 Task: Add an event with the title Lunch Break: Mindfulness Session, date '2023/10/09', time 7:00 AM to 9:00 AMand add a description: Welcome to our Lunch Break Mindfulness Session, a rejuvenating and restorative experience designed to help participants unwind, recharge, and cultivate a sense of calm and presence. This session offers a valuable opportunity to take a break from the demands of work, practice self-care, and promote overall well-being.Select event color  Tomato . Add location for the event as: 987 Seville Cathedral, Seville, Spain, logged in from the account softage.1@softage.netand send the event invitation to softage.10@softage.net and softage.2@softage.net. Set a reminder for the event Doesn't repeat
Action: Mouse moved to (36, 99)
Screenshot: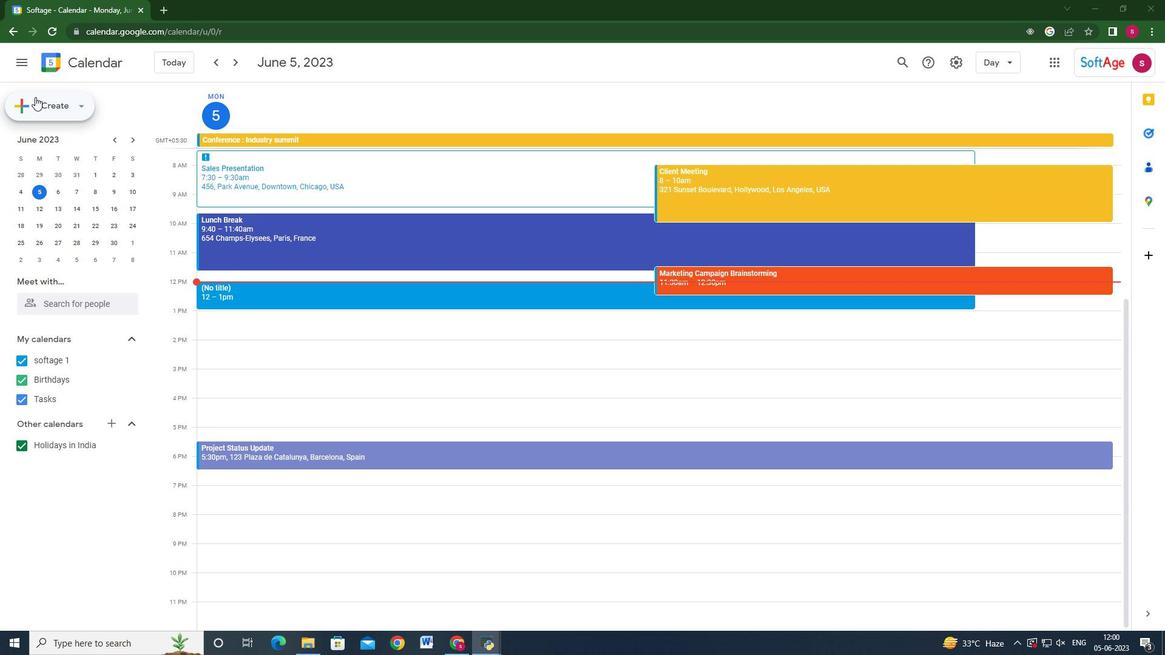 
Action: Mouse pressed left at (36, 99)
Screenshot: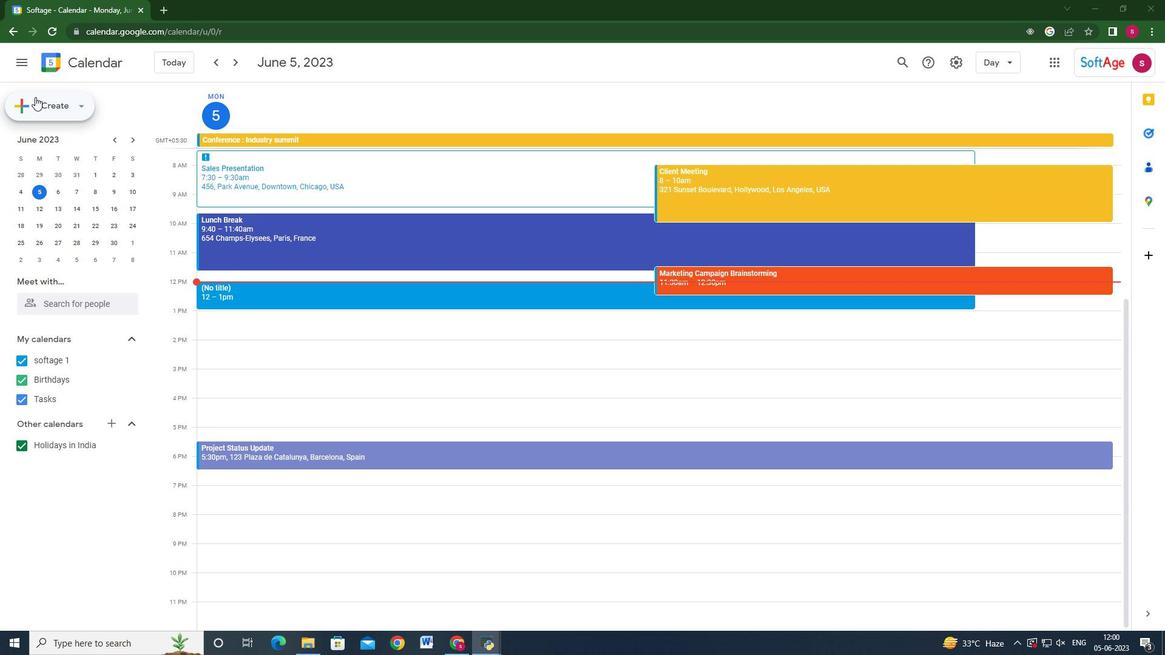 
Action: Mouse moved to (40, 140)
Screenshot: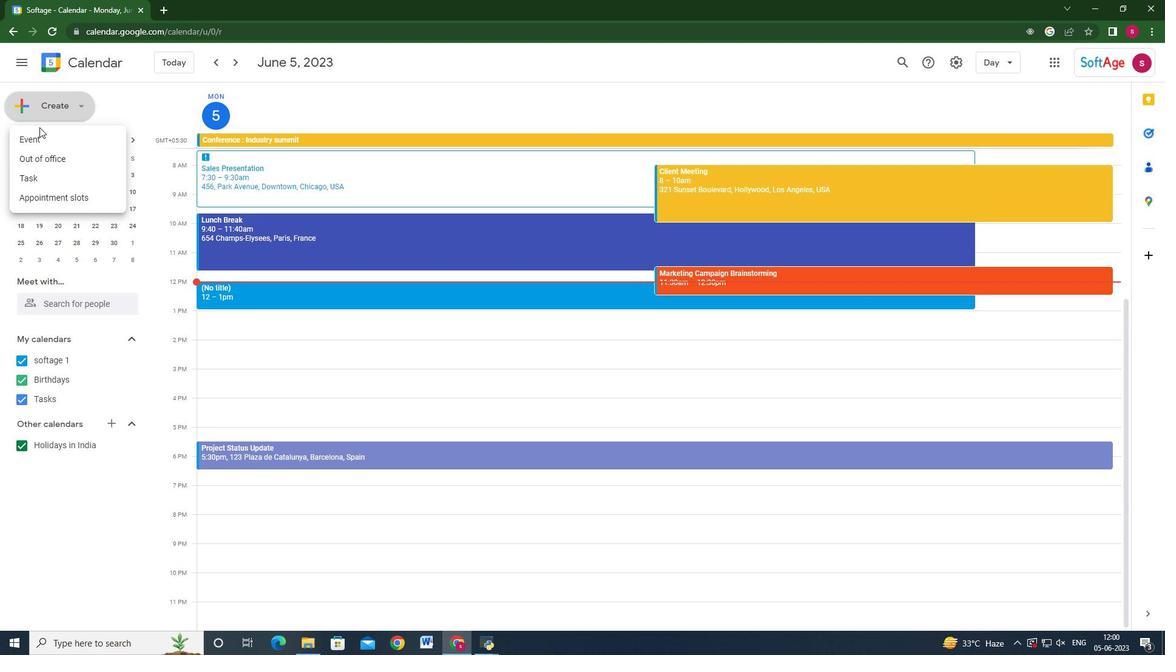 
Action: Mouse pressed left at (40, 140)
Screenshot: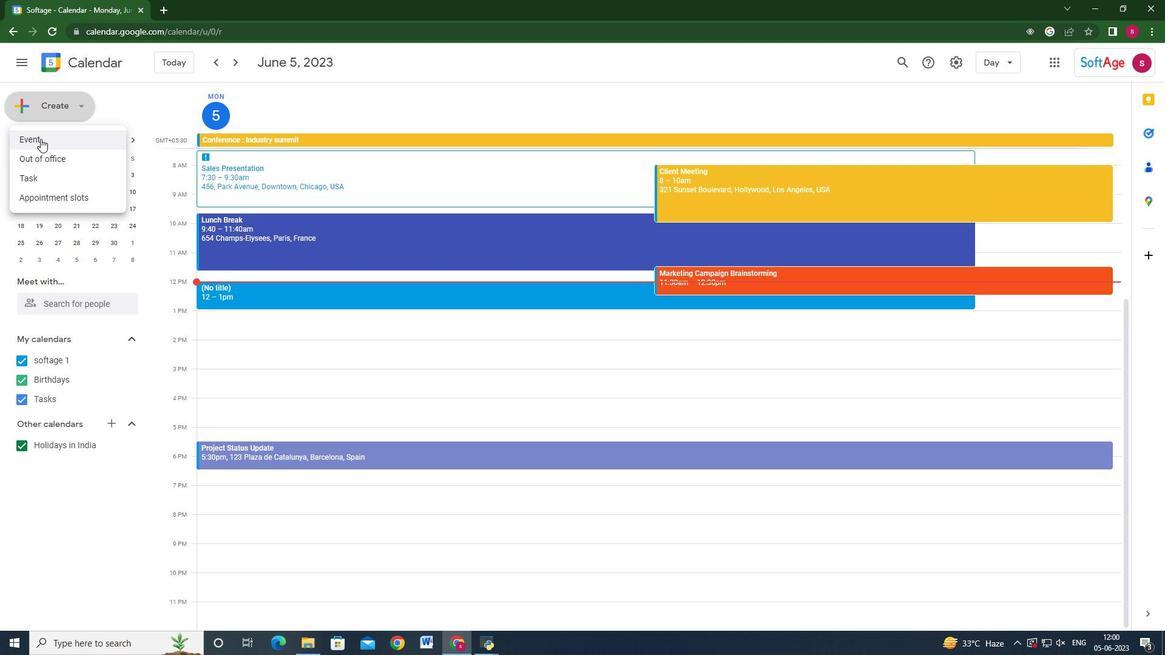 
Action: Mouse moved to (691, 469)
Screenshot: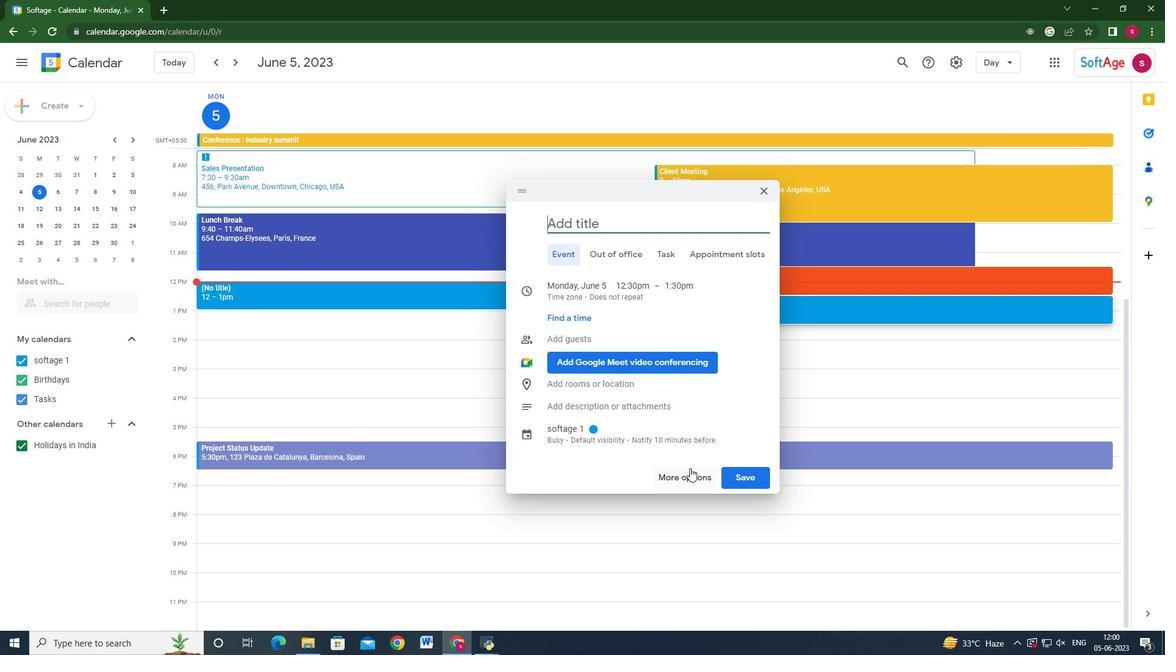 
Action: Mouse pressed left at (691, 469)
Screenshot: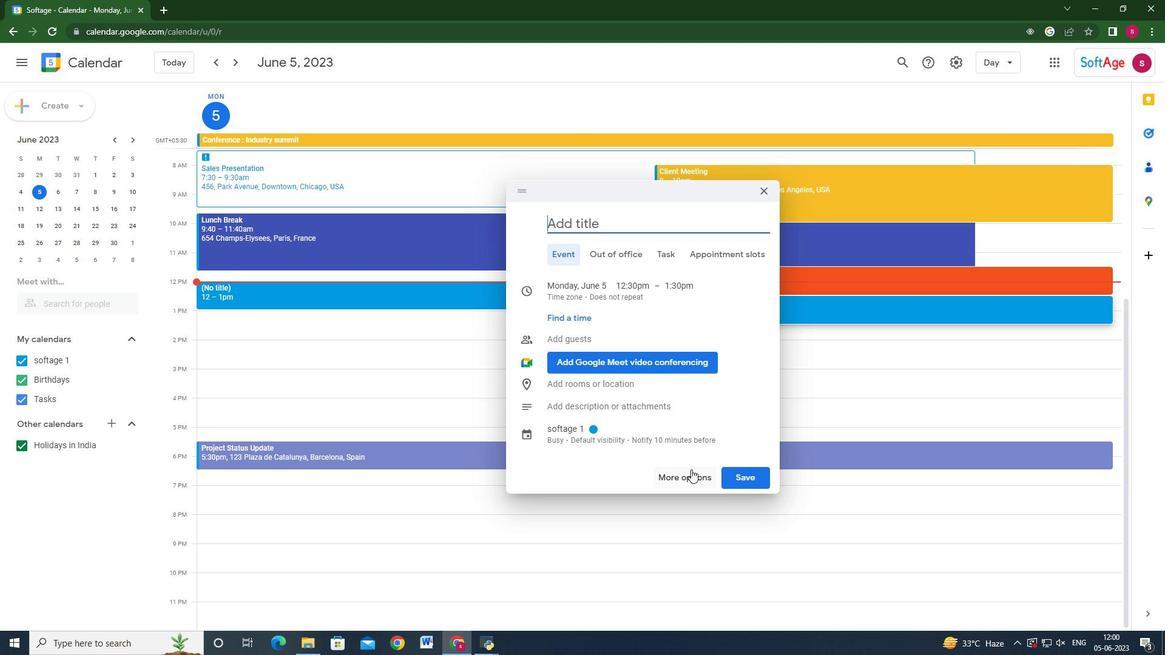 
Action: Mouse moved to (205, 55)
Screenshot: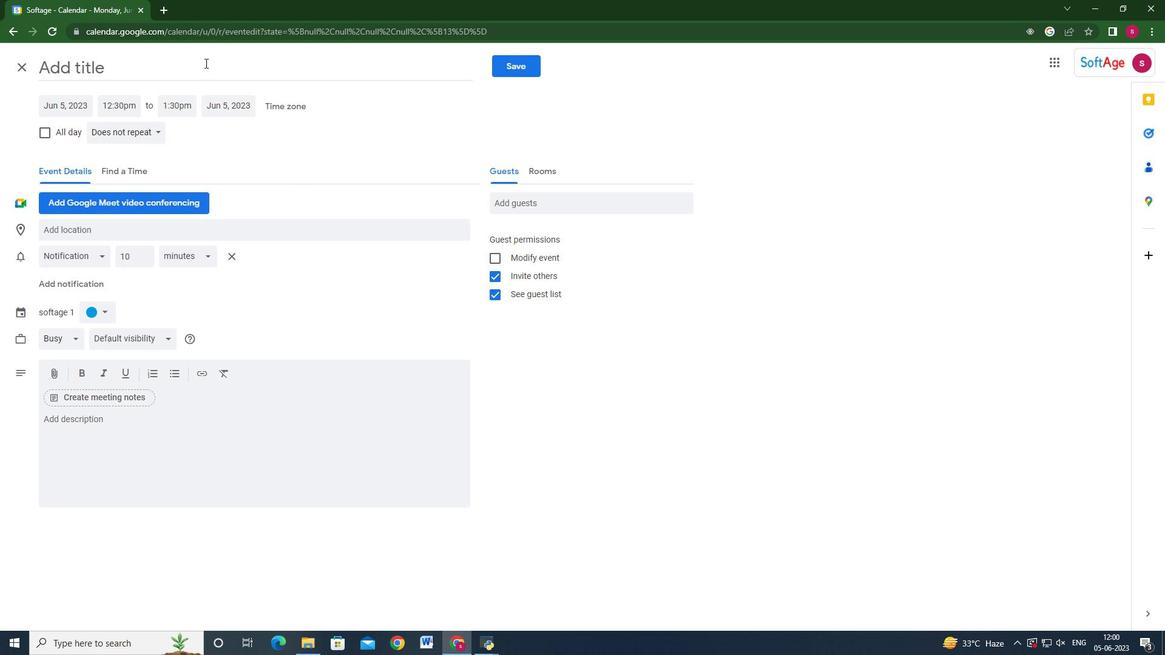 
Action: Mouse pressed left at (205, 55)
Screenshot: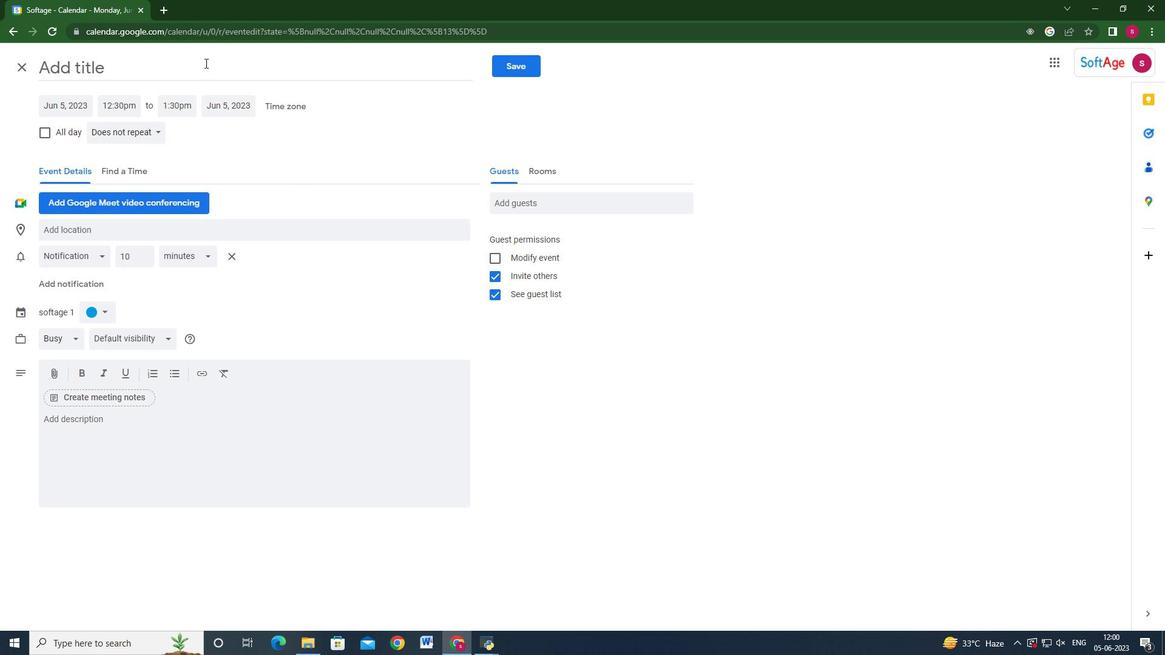 
Action: Key pressed <Key.shift>Lunch<Key.space><Key.shift>Breal<Key.backspace>k<Key.shift>:<Key.space><Key.shift>Mindfulness<Key.space><Key.shift_r>Session
Screenshot: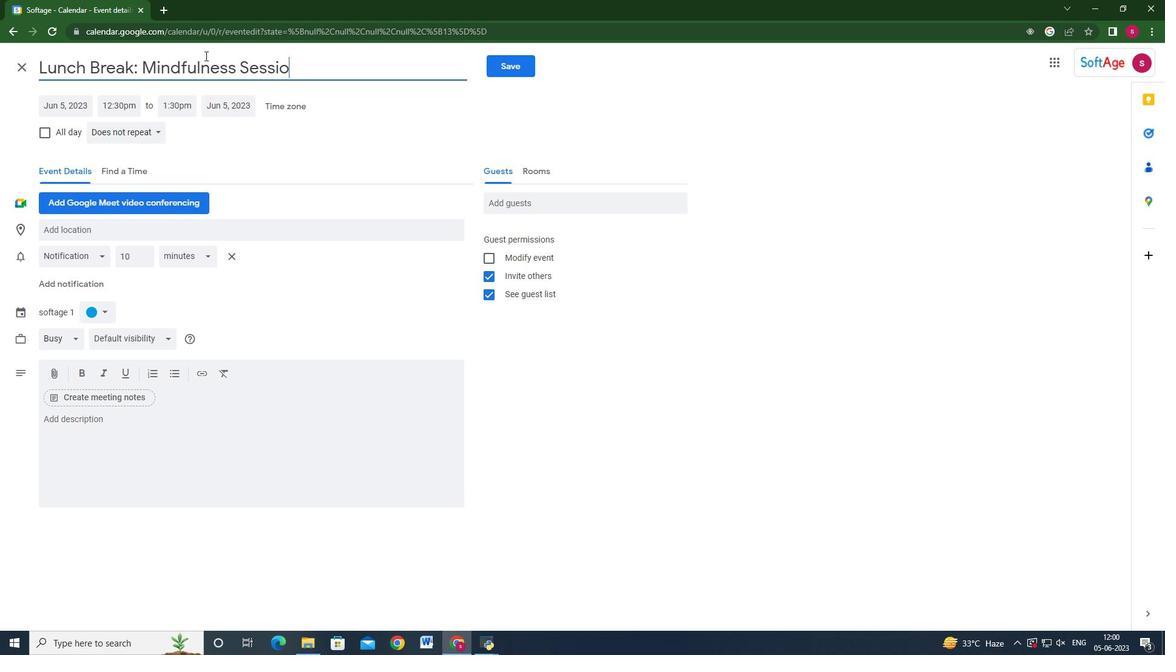 
Action: Mouse moved to (66, 102)
Screenshot: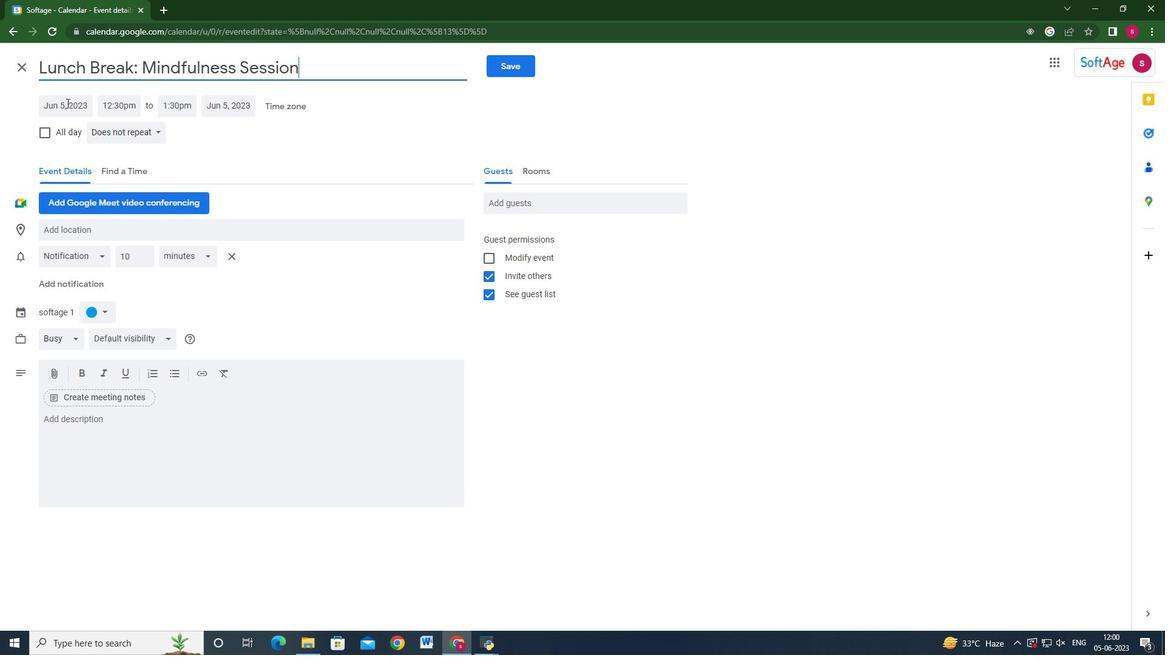 
Action: Mouse pressed left at (66, 102)
Screenshot: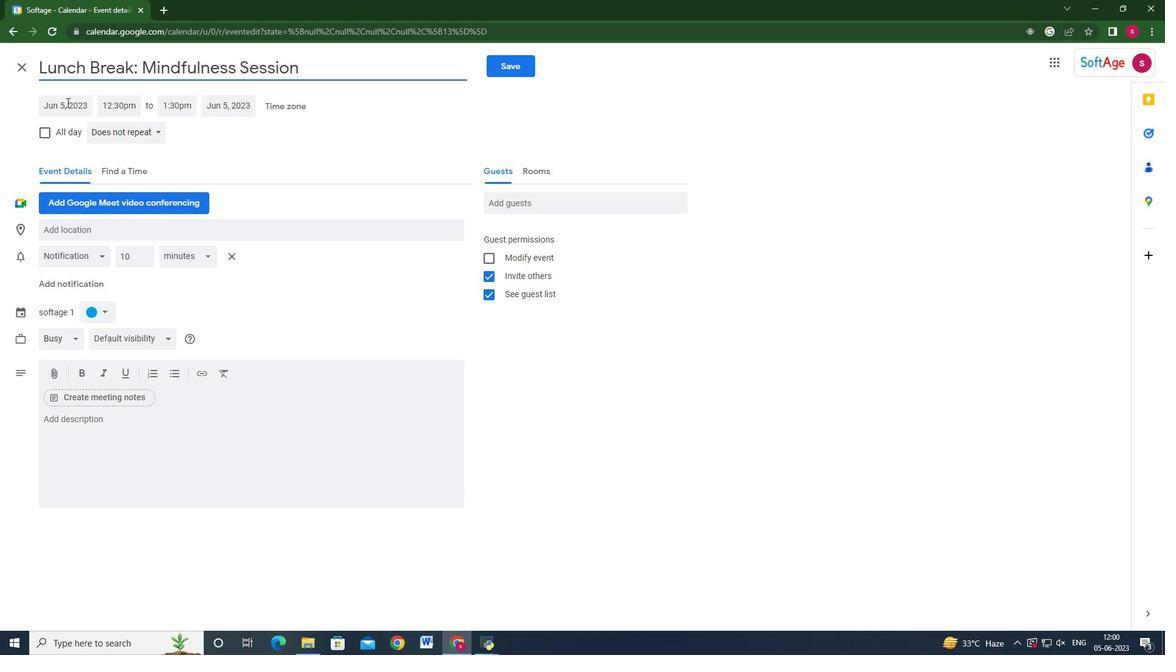 
Action: Mouse moved to (192, 126)
Screenshot: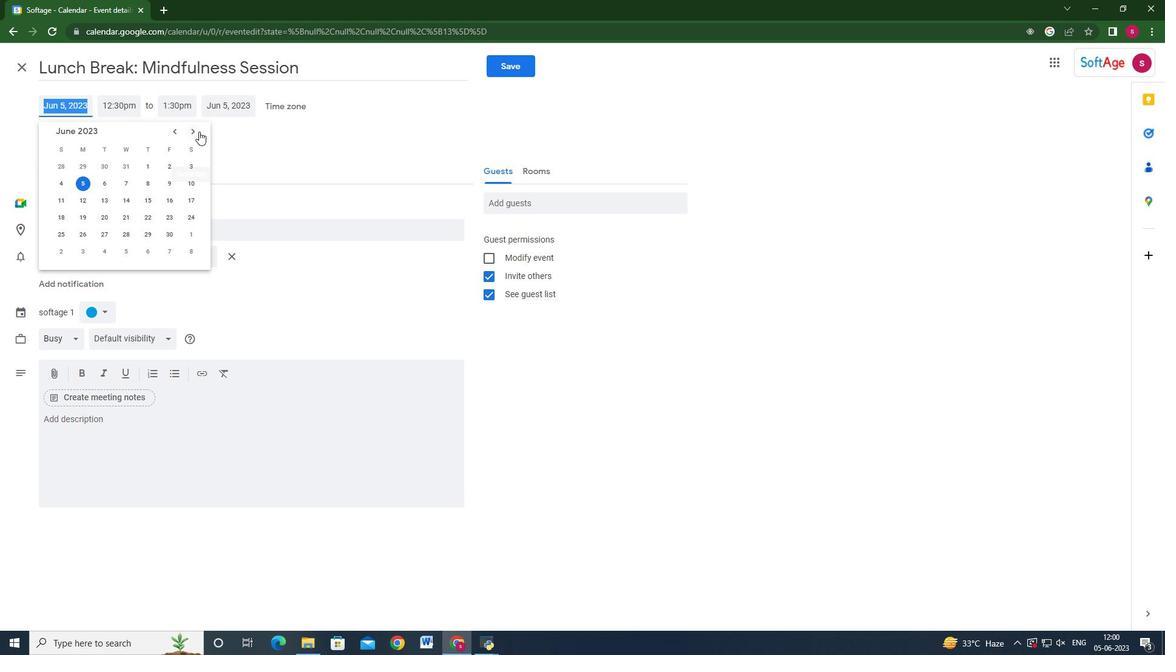 
Action: Mouse pressed left at (192, 126)
Screenshot: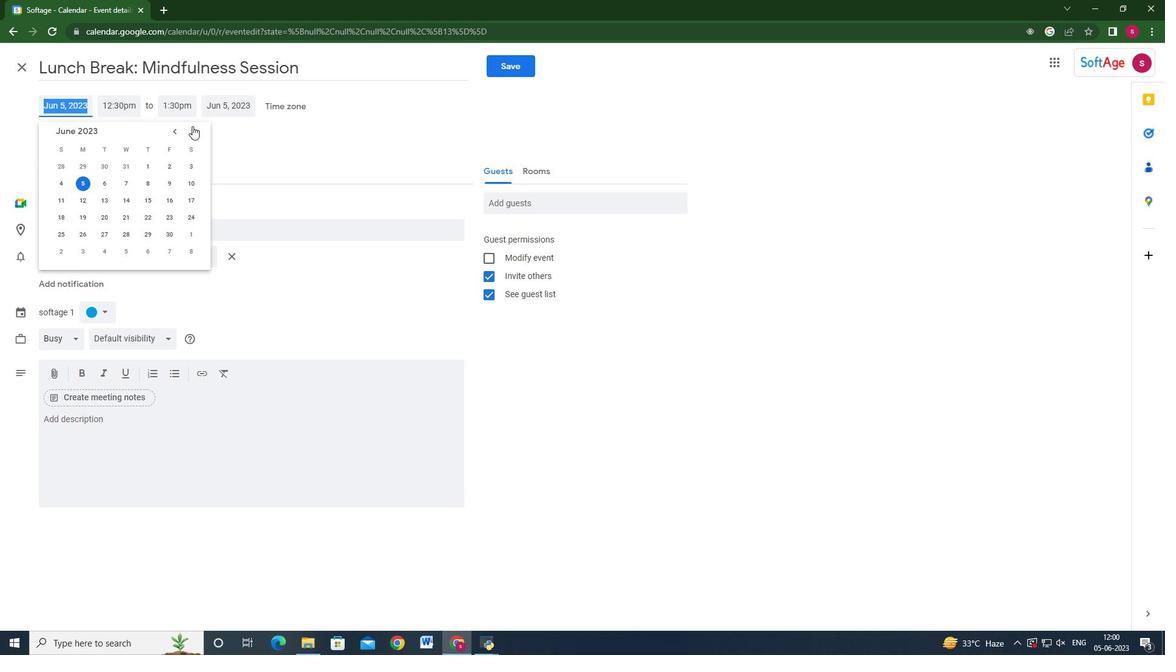 
Action: Mouse pressed left at (192, 126)
Screenshot: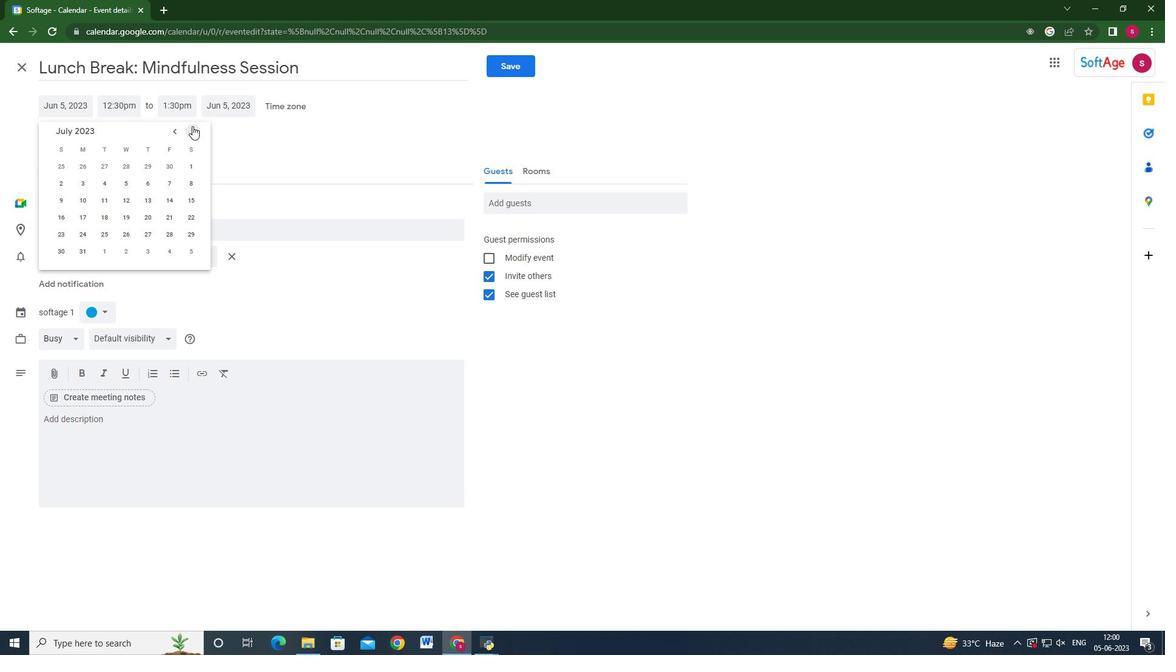 
Action: Mouse pressed left at (192, 126)
Screenshot: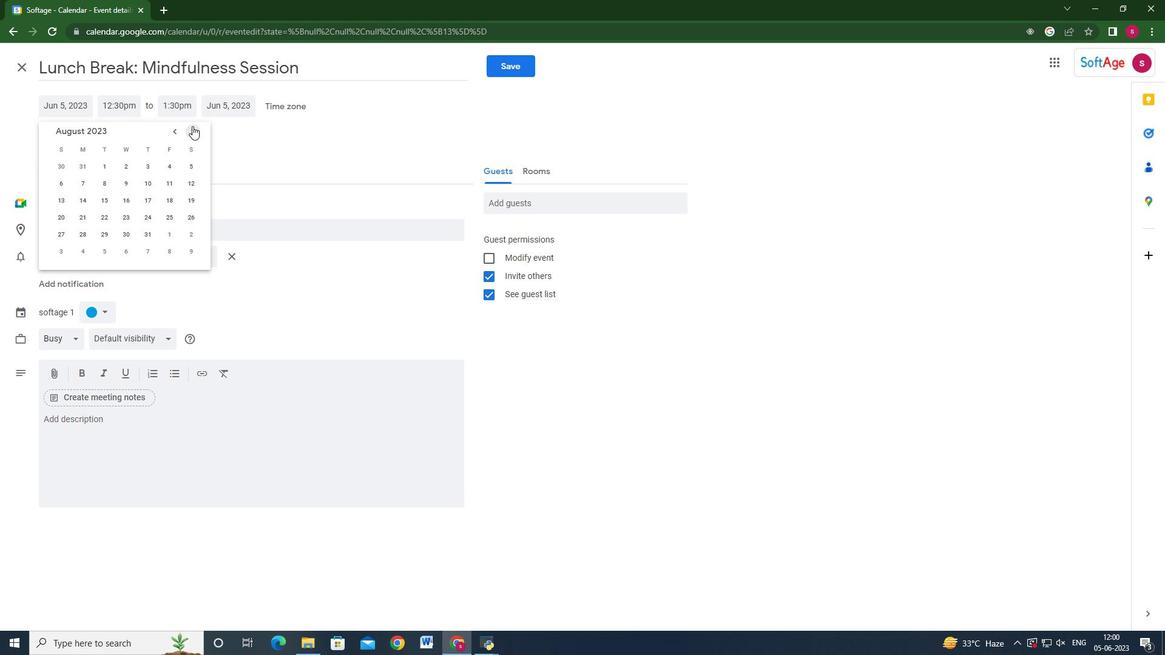 
Action: Mouse pressed left at (192, 126)
Screenshot: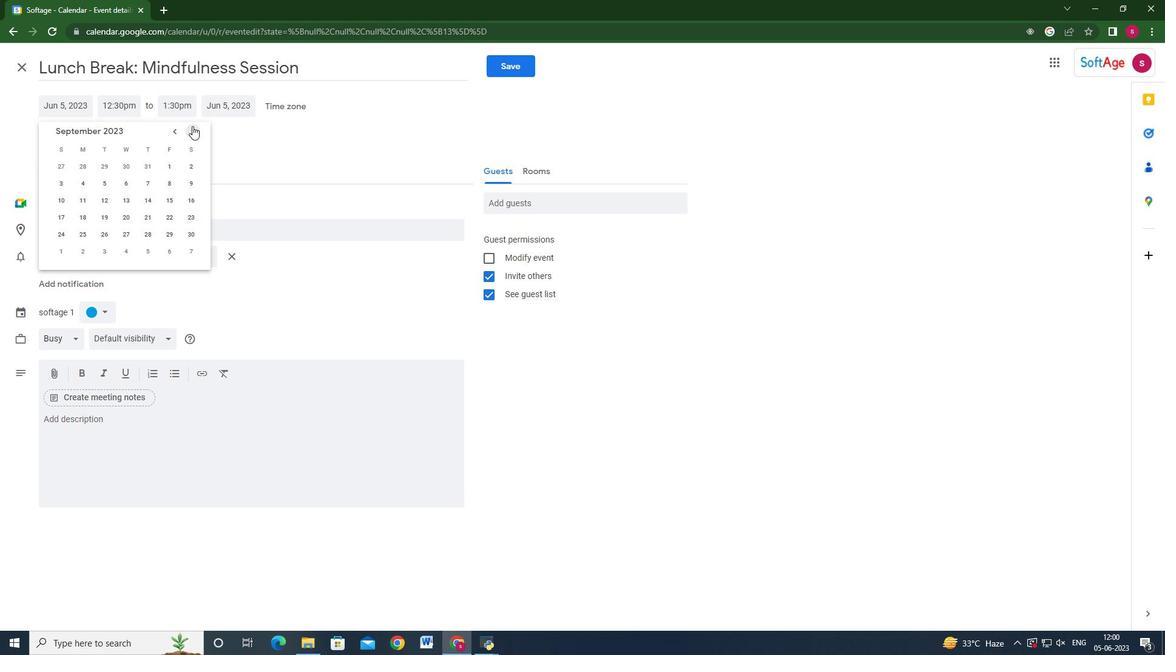 
Action: Mouse moved to (82, 183)
Screenshot: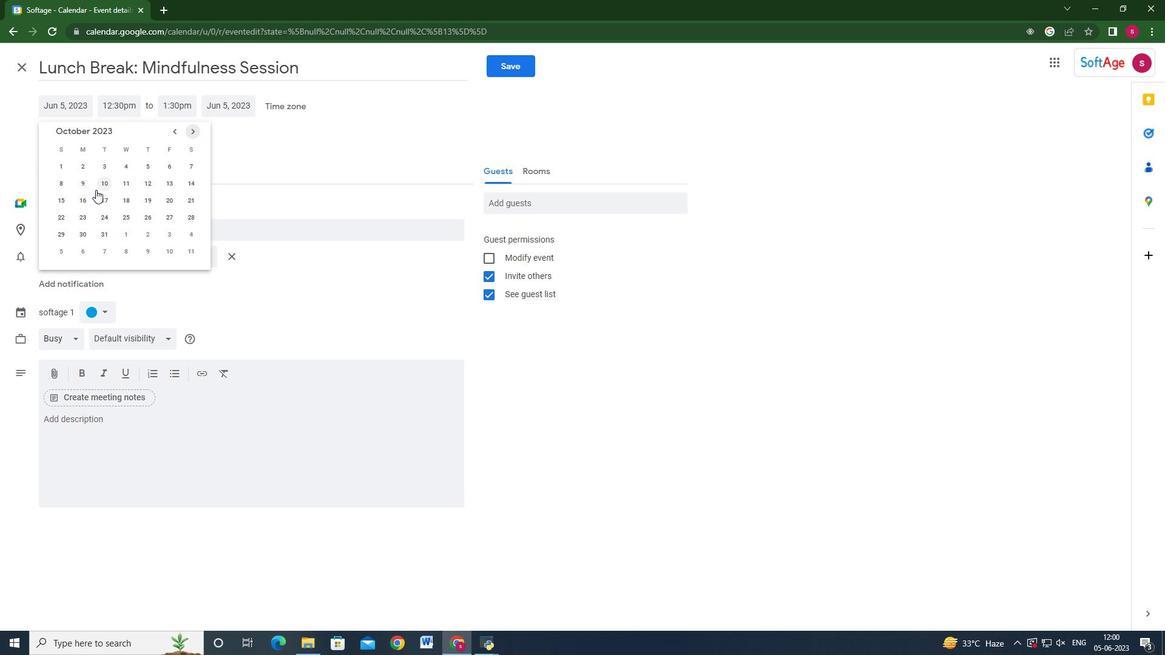 
Action: Mouse pressed left at (82, 183)
Screenshot: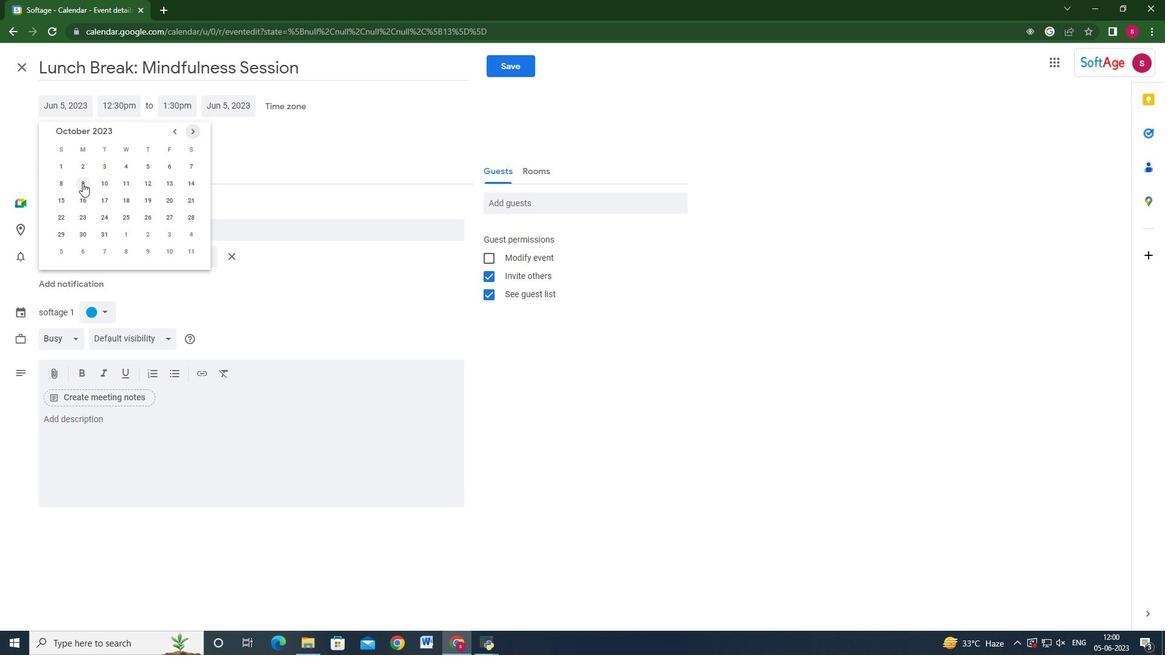 
Action: Mouse moved to (115, 106)
Screenshot: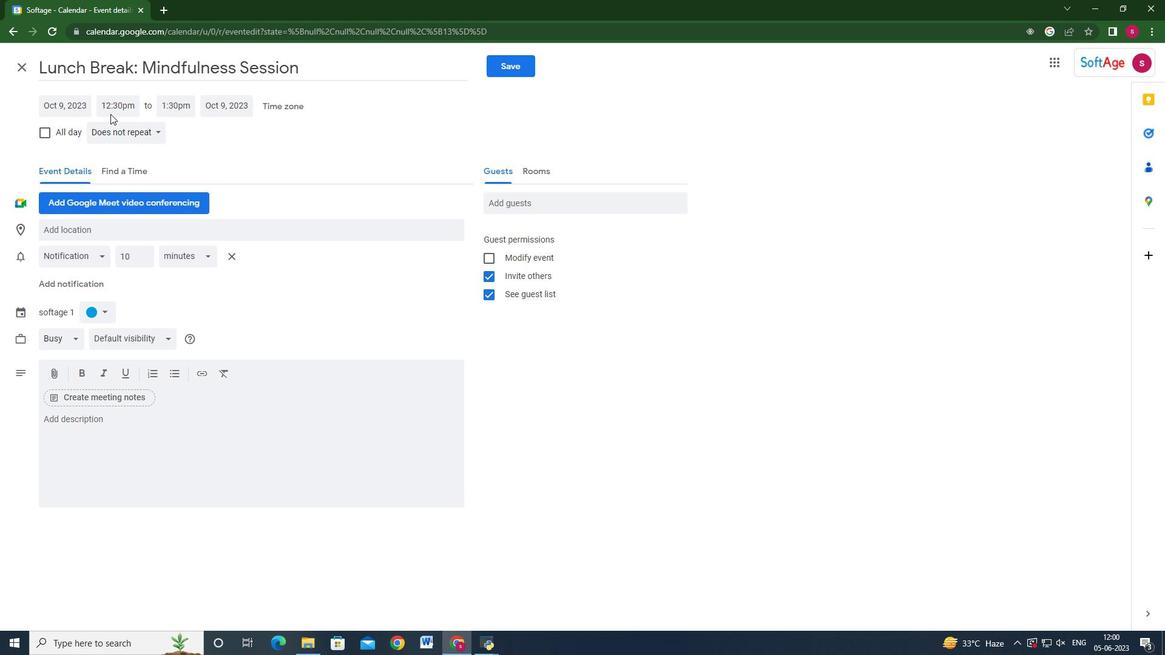 
Action: Mouse pressed left at (115, 106)
Screenshot: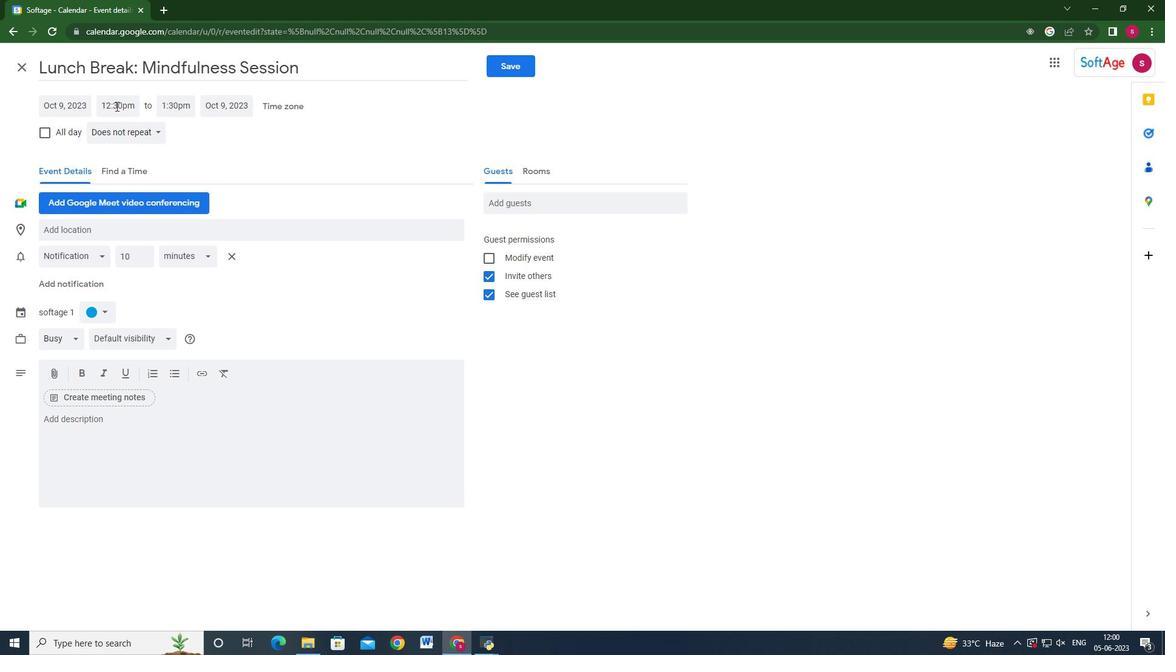 
Action: Key pressed 7<Key.shift>:00am<Key.enter><Key.tab>9<Key.shift>:00am<Key.enter>
Screenshot: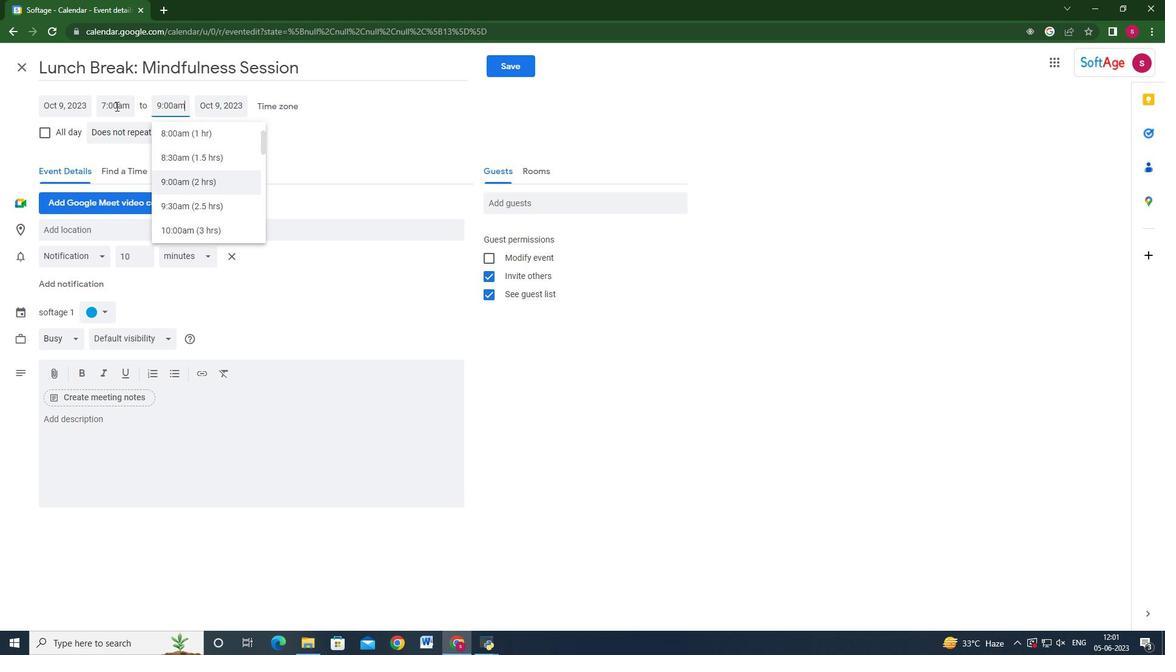 
Action: Mouse moved to (192, 438)
Screenshot: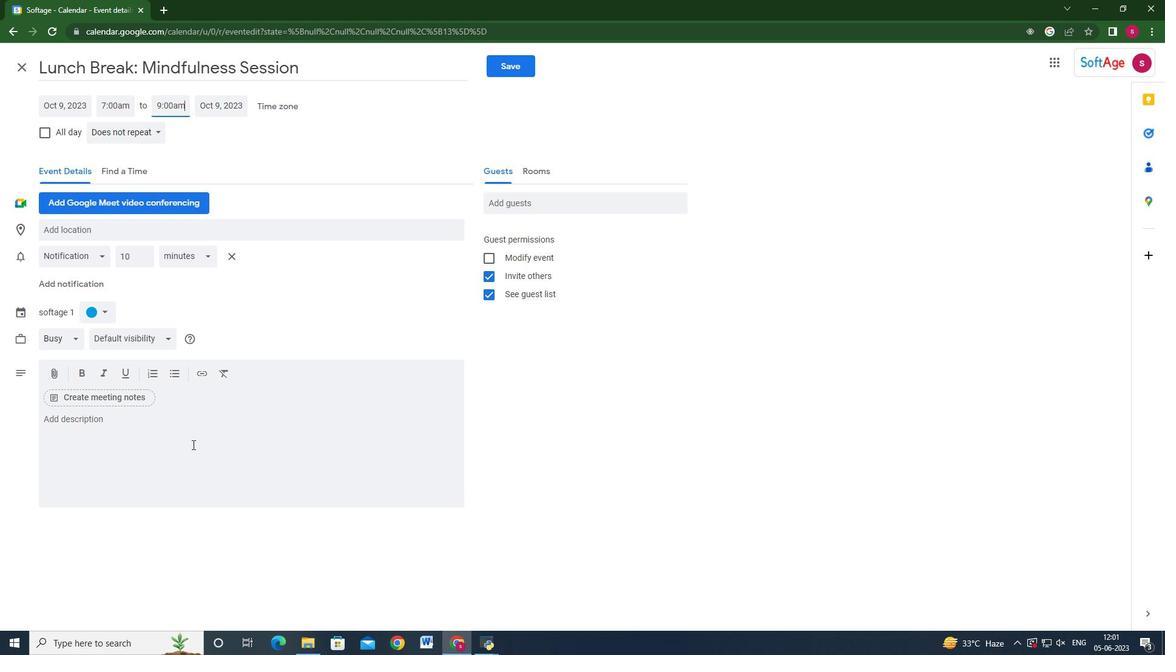 
Action: Mouse pressed left at (192, 438)
Screenshot: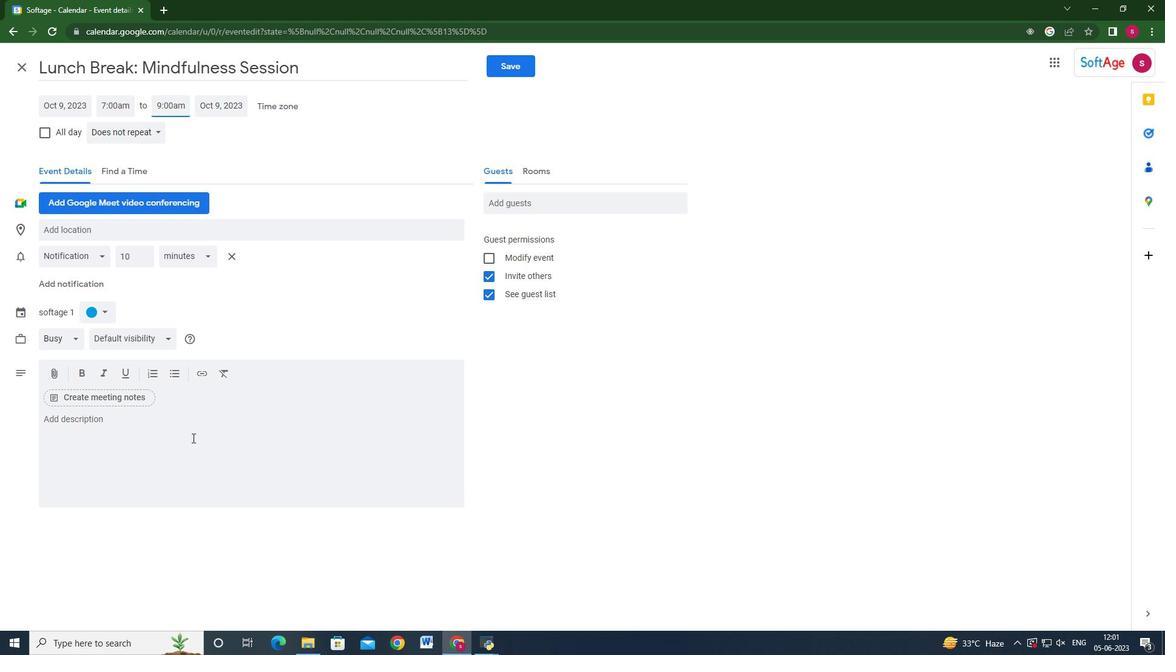 
Action: Mouse moved to (192, 437)
Screenshot: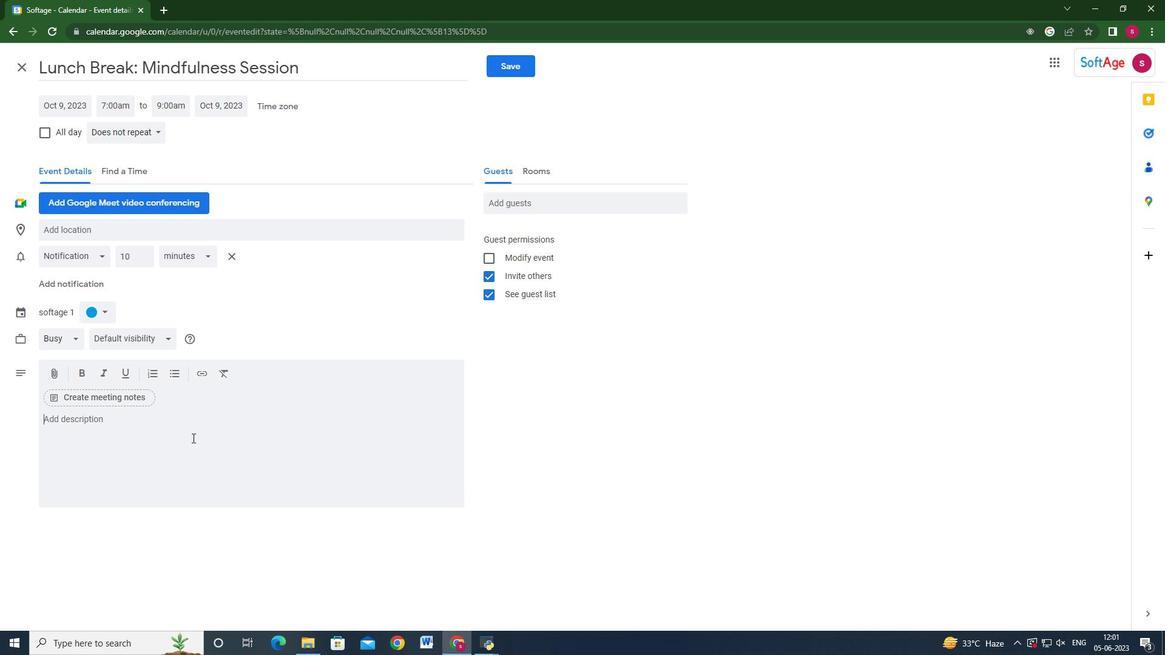 
Action: Key pressed <Key.shift_r>Welcome<Key.space>to<Key.space>our<Key.space><Key.shift>Lunch<Key.space><Key.shift>Break<Key.space><Key.shift>Mindfulness<Key.space><Key.shift_r>Session,<Key.space>a<Key.space>rejuvenating<Key.space>and<Key.space>restorative<Key.space>experience<Key.space>designed<Key.space>to<Key.space>help<Key.space>participants<Key.space>unwind,<Key.space>recharge,<Key.space>and<Key.space>cultivate<Key.space>a<Key.space>sense<Key.space>of<Key.space>claim<Key.space><Key.backspace><Key.backspace><Key.backspace><Key.backspace><Key.backspace>alm<Key.space>and<Key.space>presence.<Key.space><Key.shift>This<Key.space>session<Key.space>offers<Key.space>a<Key.space>vala<Key.backspace>uable<Key.space>opportunity<Key.space>to<Key.space>take<Key.space>a<Key.space>break<Key.space>from<Key.space>the<Key.space>demands<Key.space>of<Key.space>work,<Key.space>practice<Key.space>sle<Key.backspace><Key.backspace>elf-care,<Key.space>and<Key.space>promote<Key.space>overall<Key.space>well-being.<Key.space><Key.shift><Key.shift><Key.shift><Key.shift><Key.shift><Key.shift><Key.shift><Key.shift><Key.shift><Key.shift>
Screenshot: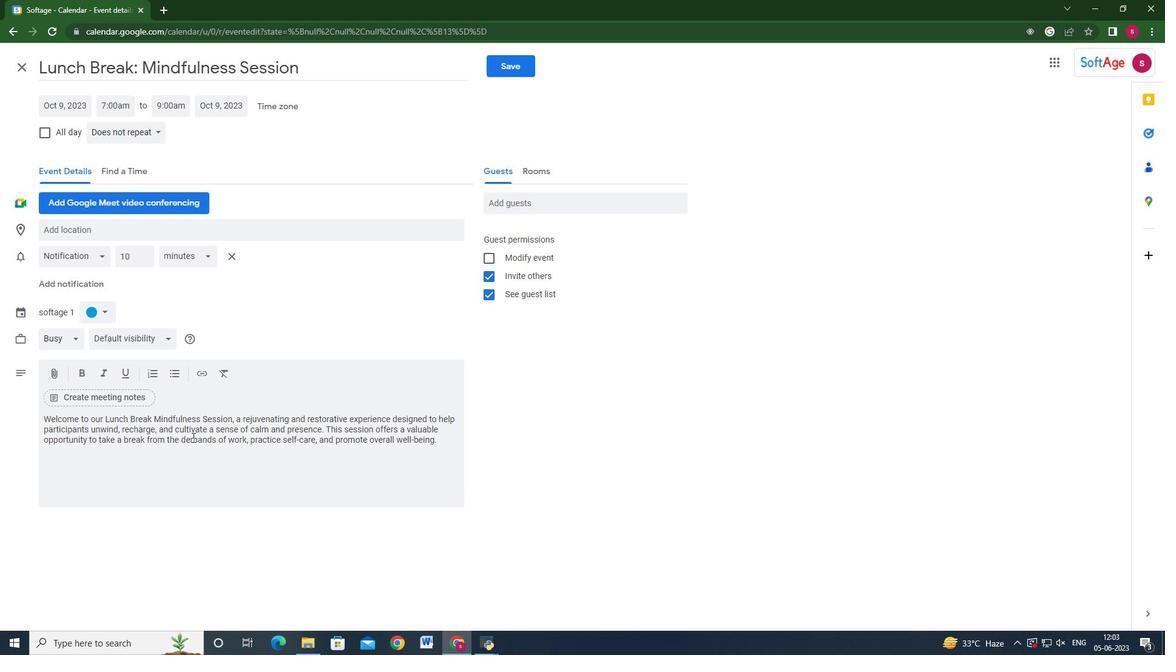 
Action: Mouse moved to (106, 308)
Screenshot: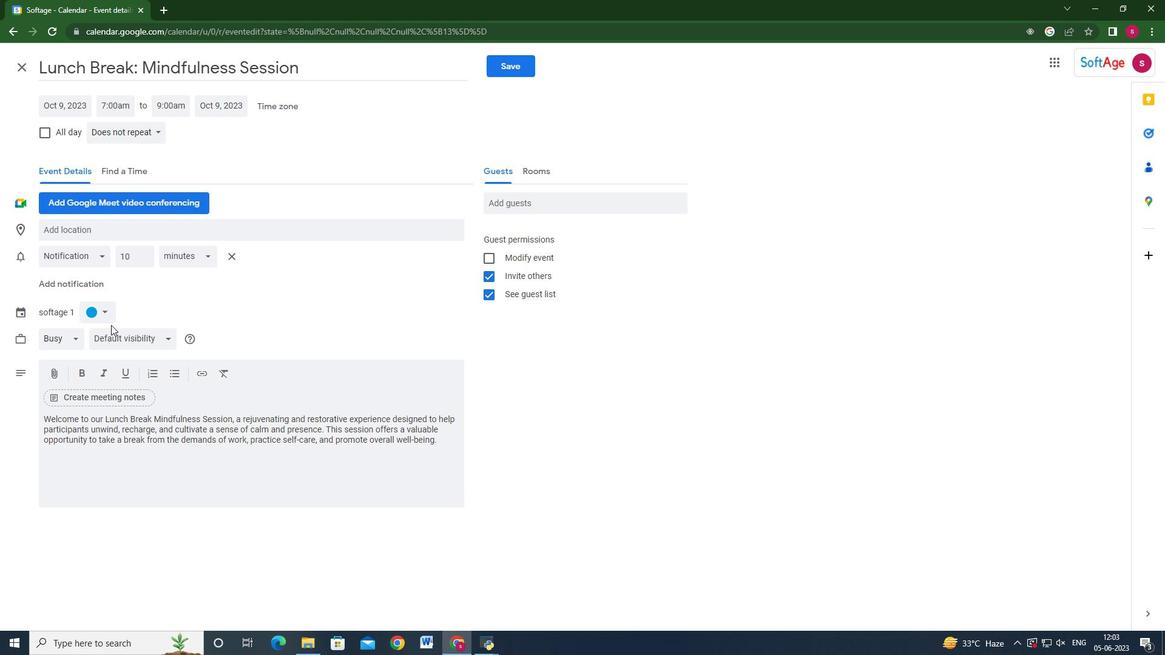 
Action: Mouse pressed left at (106, 308)
Screenshot: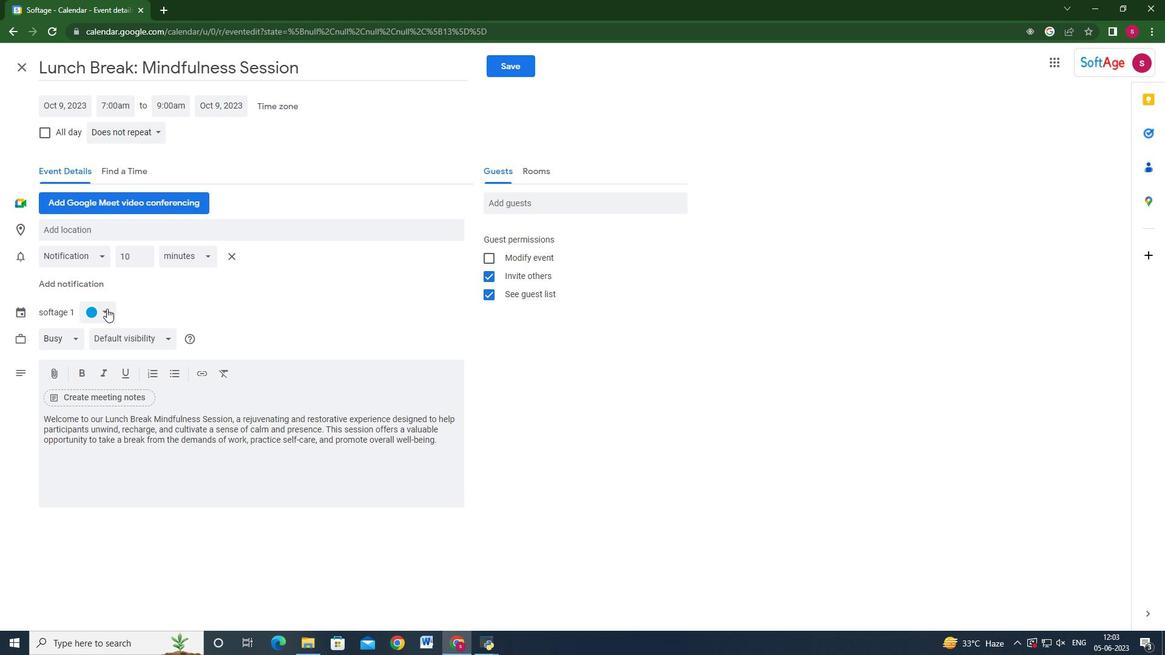 
Action: Mouse moved to (91, 314)
Screenshot: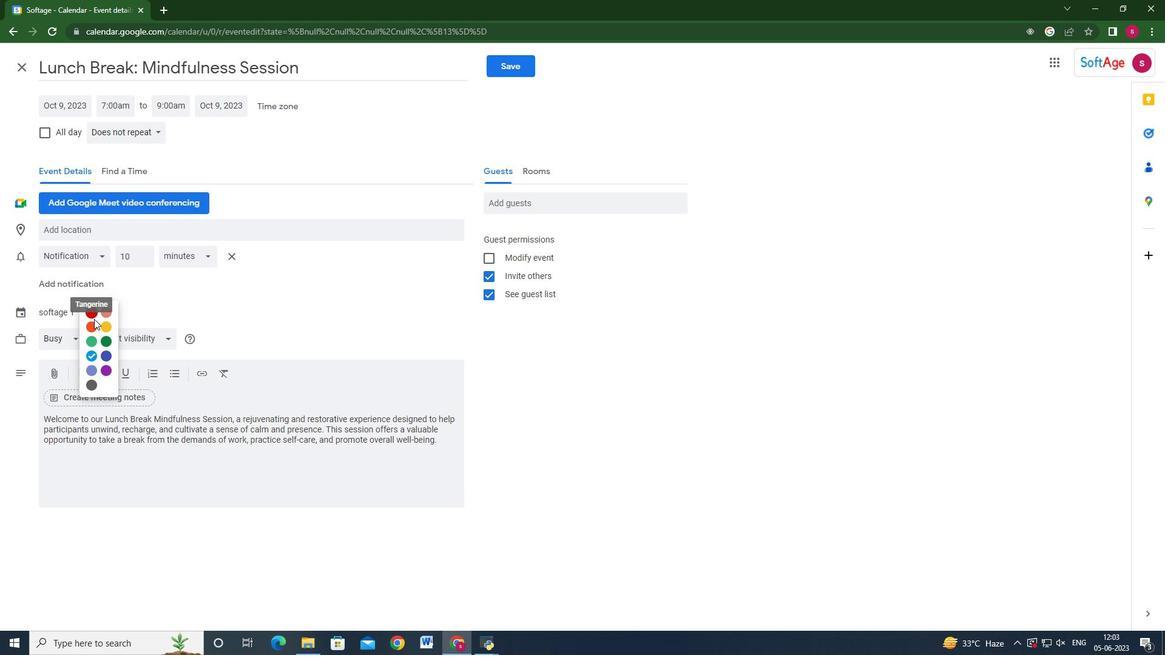 
Action: Mouse pressed left at (91, 314)
Screenshot: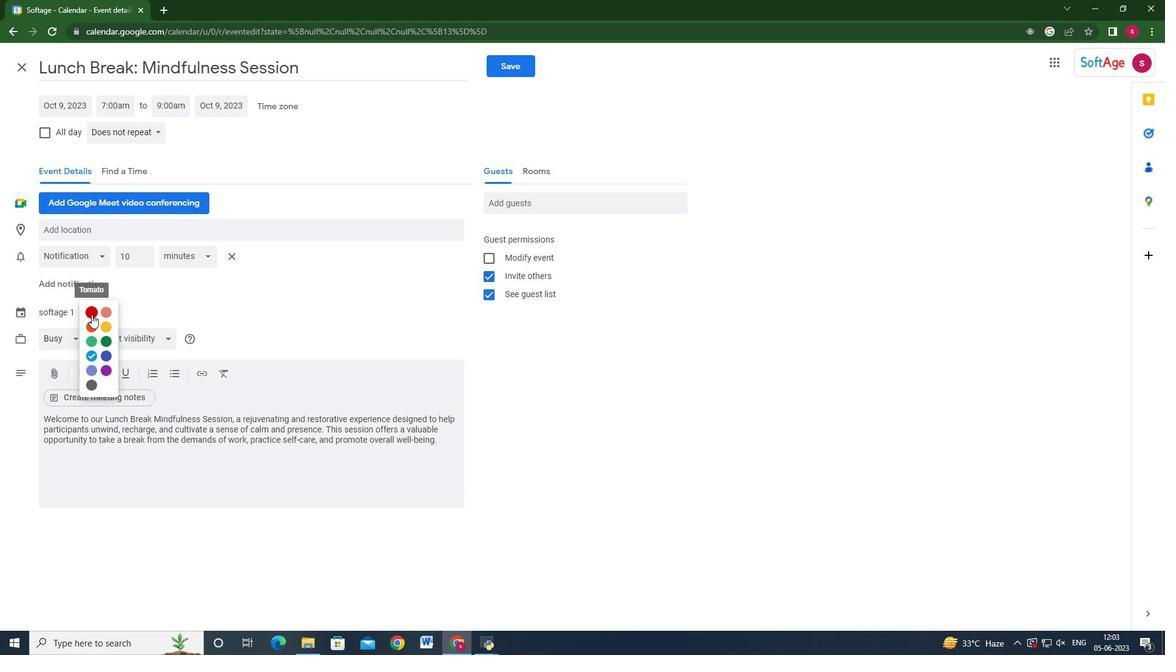 
Action: Mouse moved to (134, 238)
Screenshot: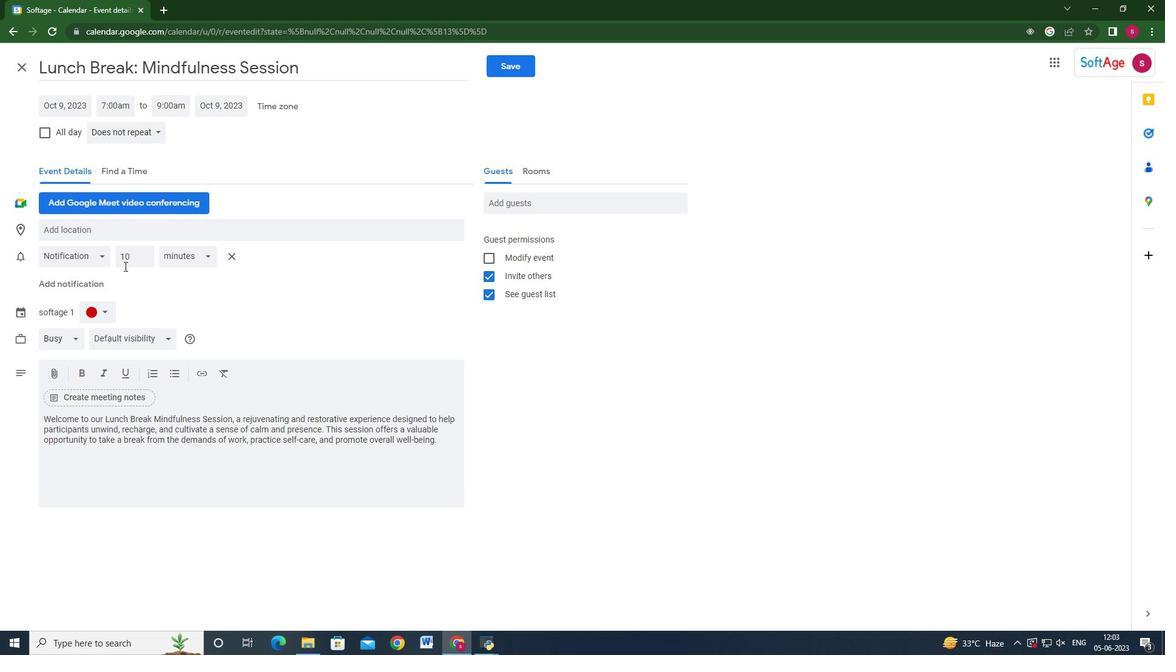 
Action: Mouse pressed left at (134, 238)
Screenshot: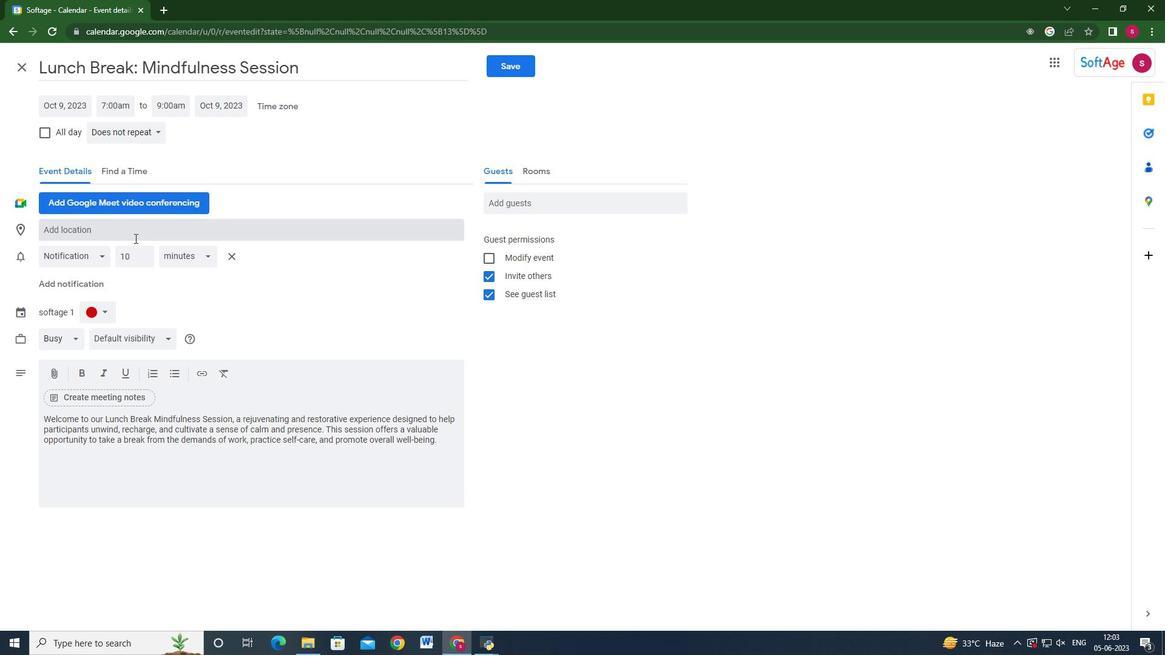 
Action: Key pressed 987<Key.space><Key.shift>Catg<Key.backspace>hedral<Key.backspace><Key.backspace><Key.backspace><Key.backspace><Key.backspace><Key.backspace><Key.backspace><Key.backspace><Key.backspace><Key.shift_r>Seville<Key.space><Key.shift_r>CAt<Key.backspace><Key.backspace>athedral,<Key.space><Key.shift_r>Seville,<Key.space><Key.shift_r>Spain
Screenshot: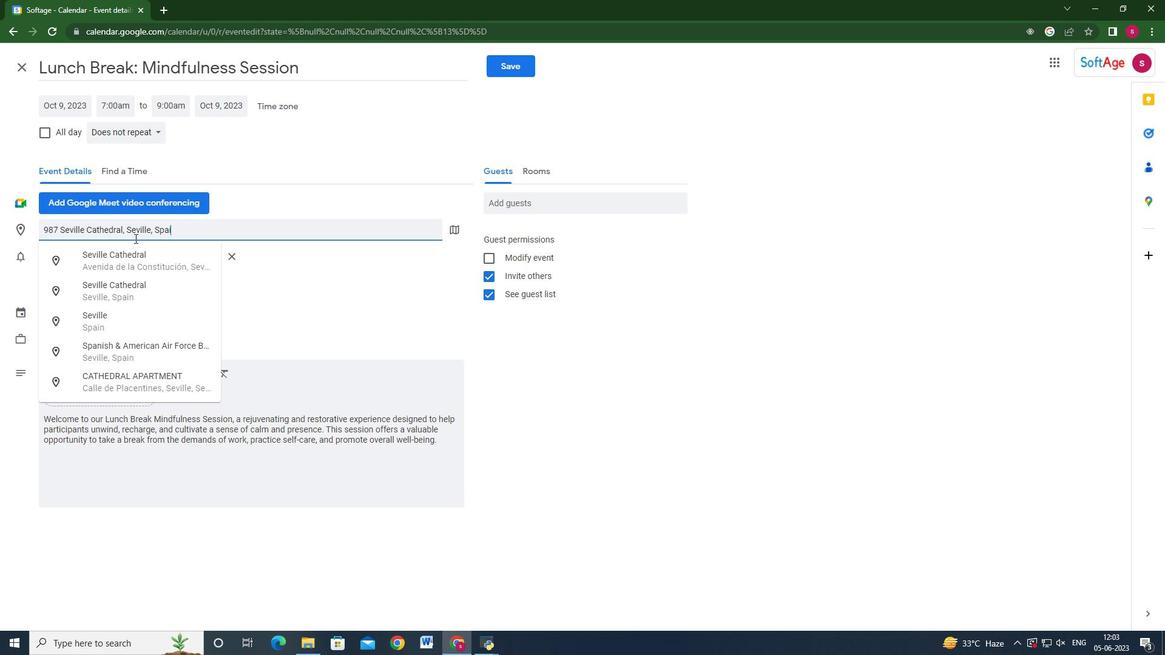 
Action: Mouse moved to (503, 197)
Screenshot: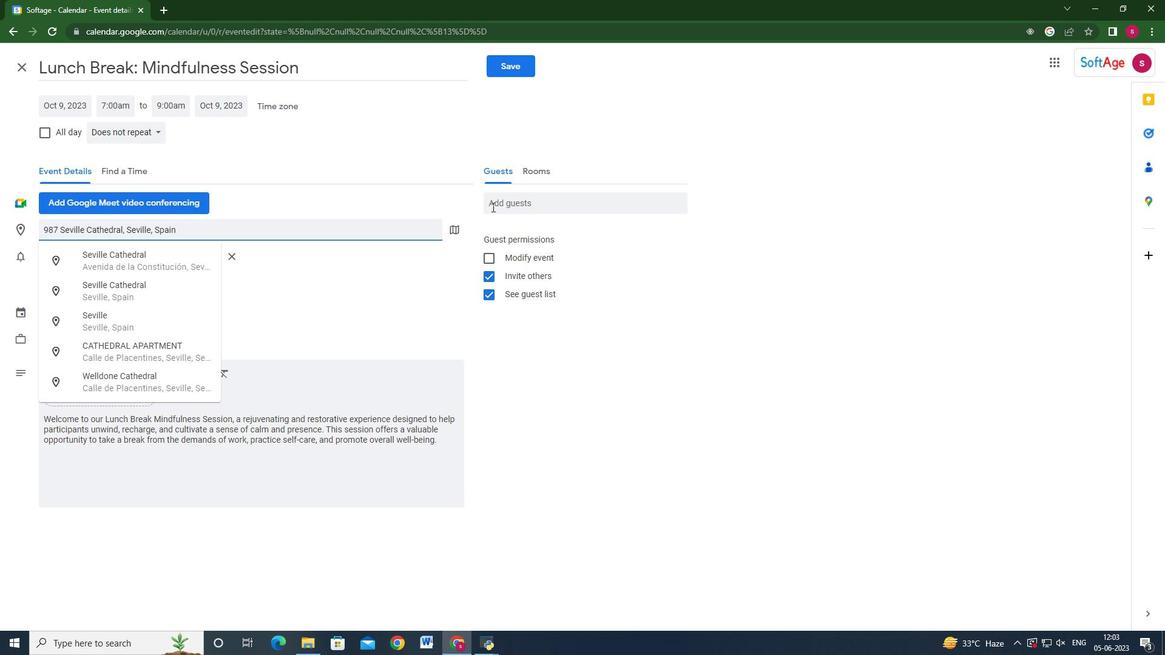 
Action: Mouse pressed left at (503, 197)
Screenshot: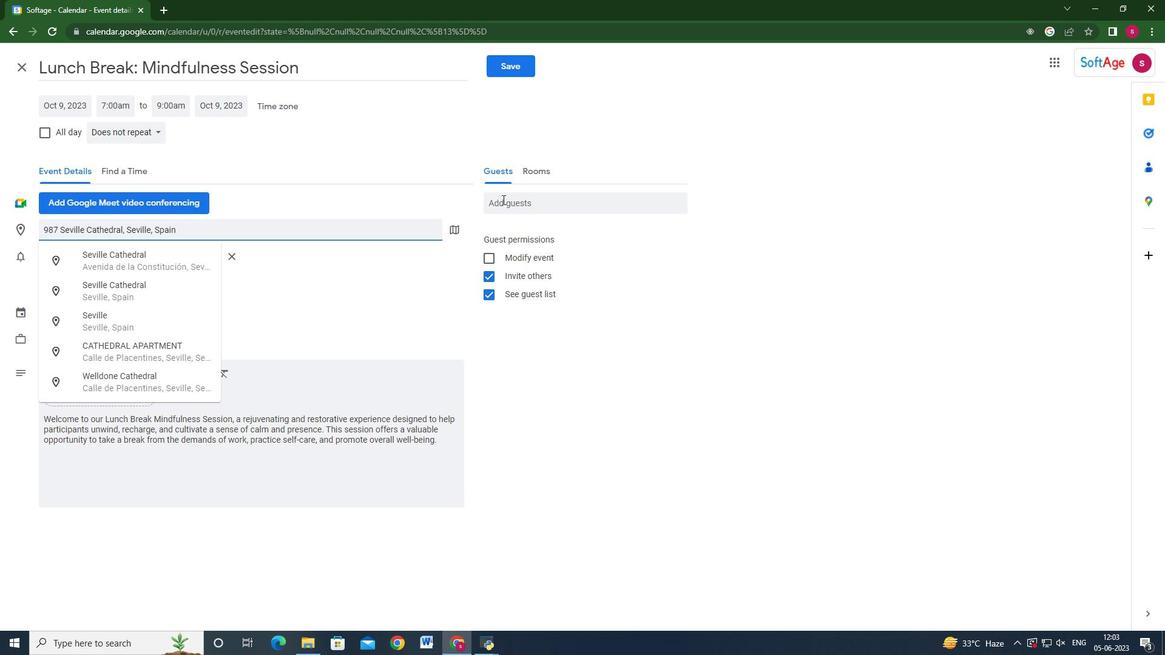
Action: Mouse moved to (494, 200)
Screenshot: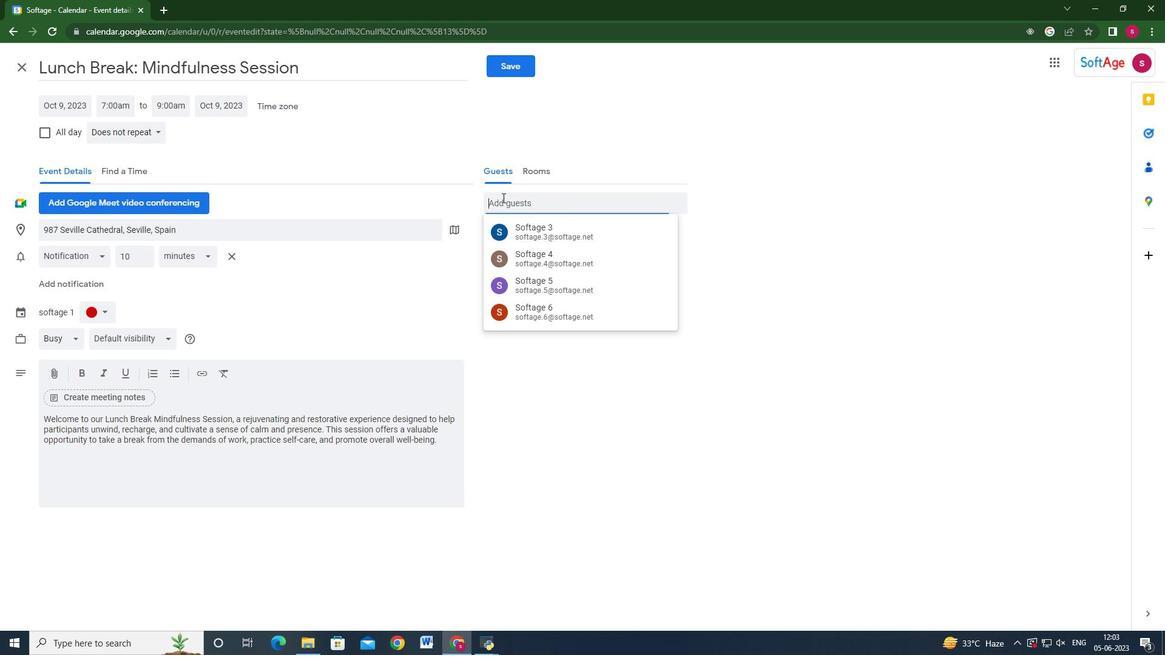 
Action: Key pressed softage.10<Key.shift_r>@softage.net<Key.enter>softage.2<Key.shift_r>@softage.net<Key.enter>
Screenshot: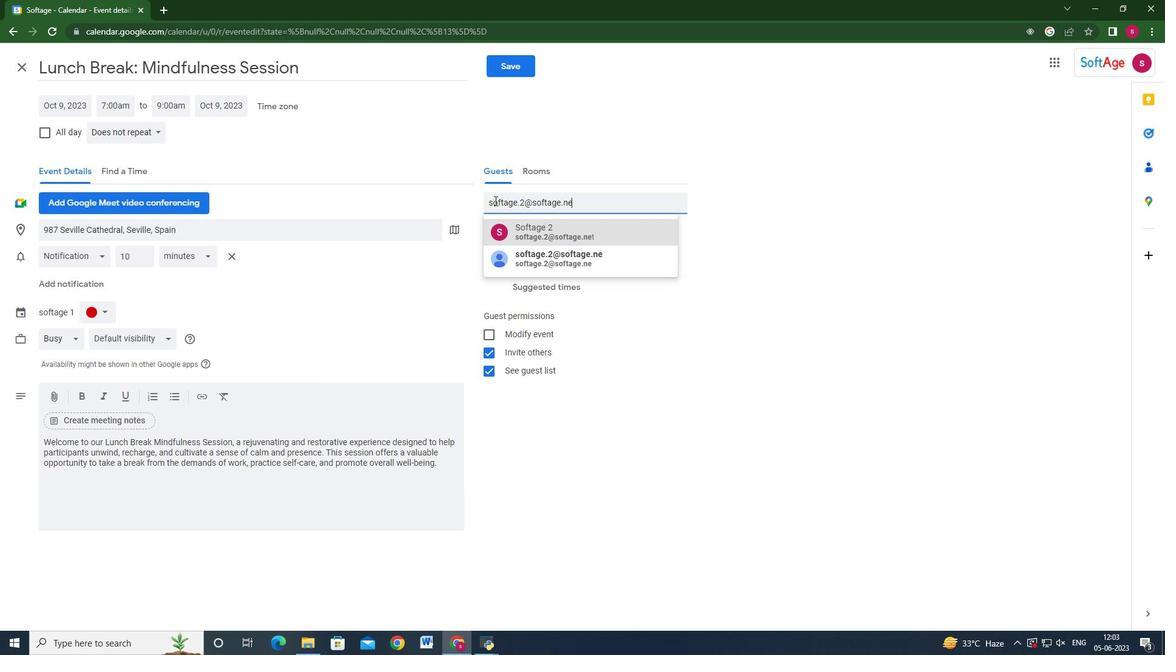 
Action: Mouse moved to (145, 132)
Screenshot: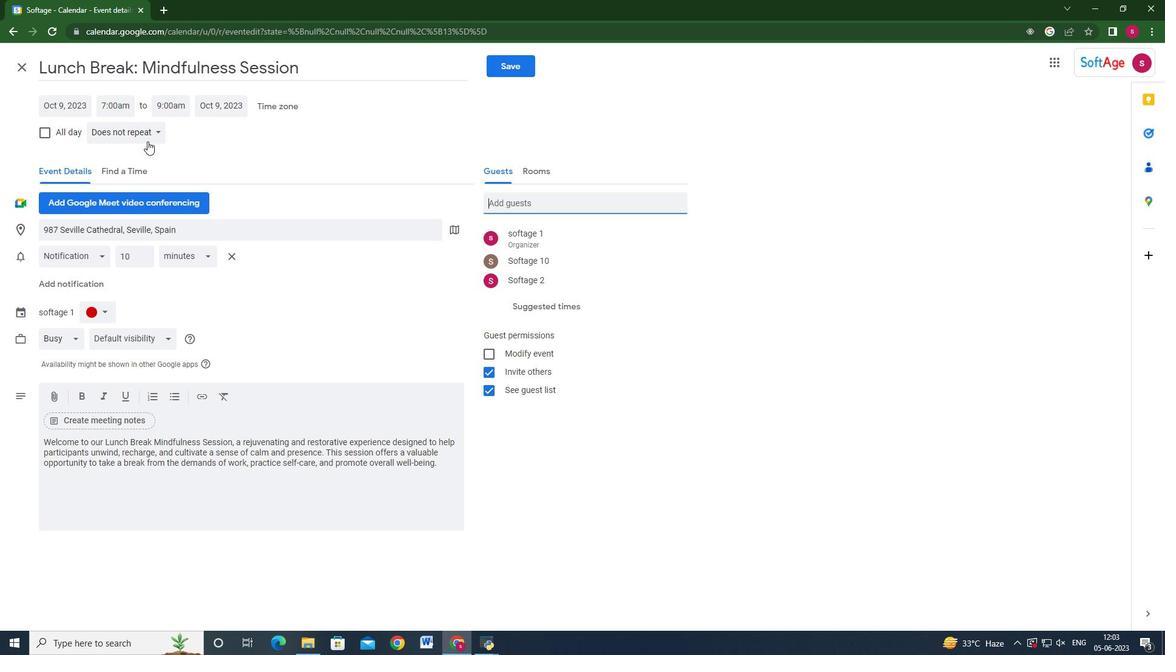 
Action: Mouse pressed left at (145, 132)
Screenshot: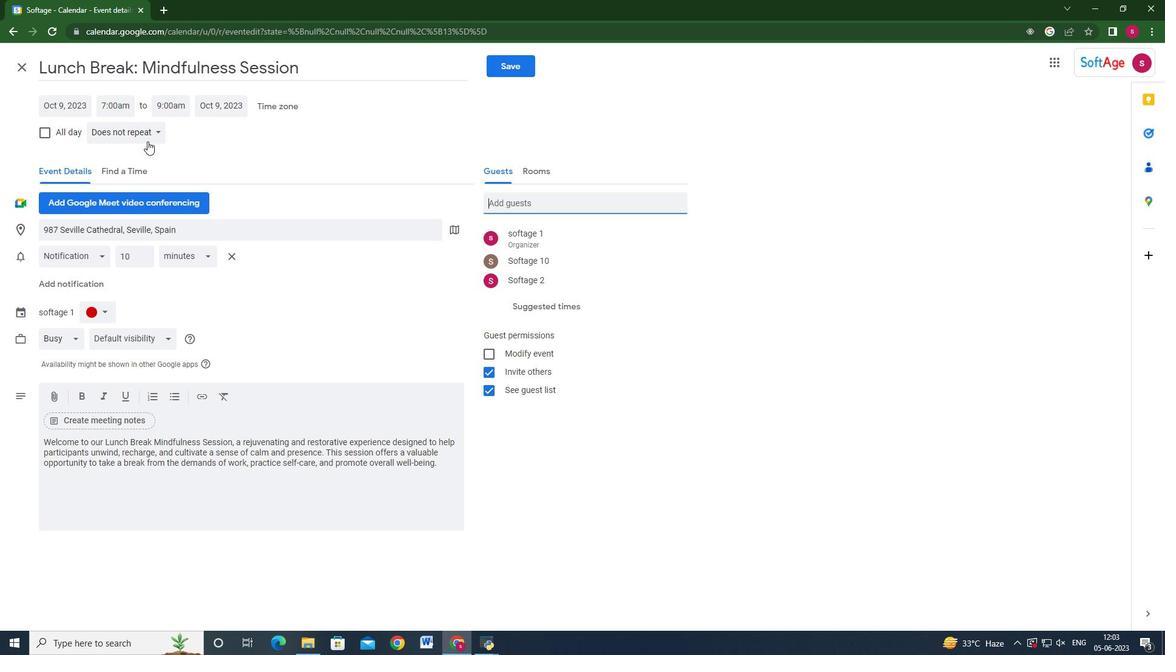 
Action: Mouse moved to (145, 137)
Screenshot: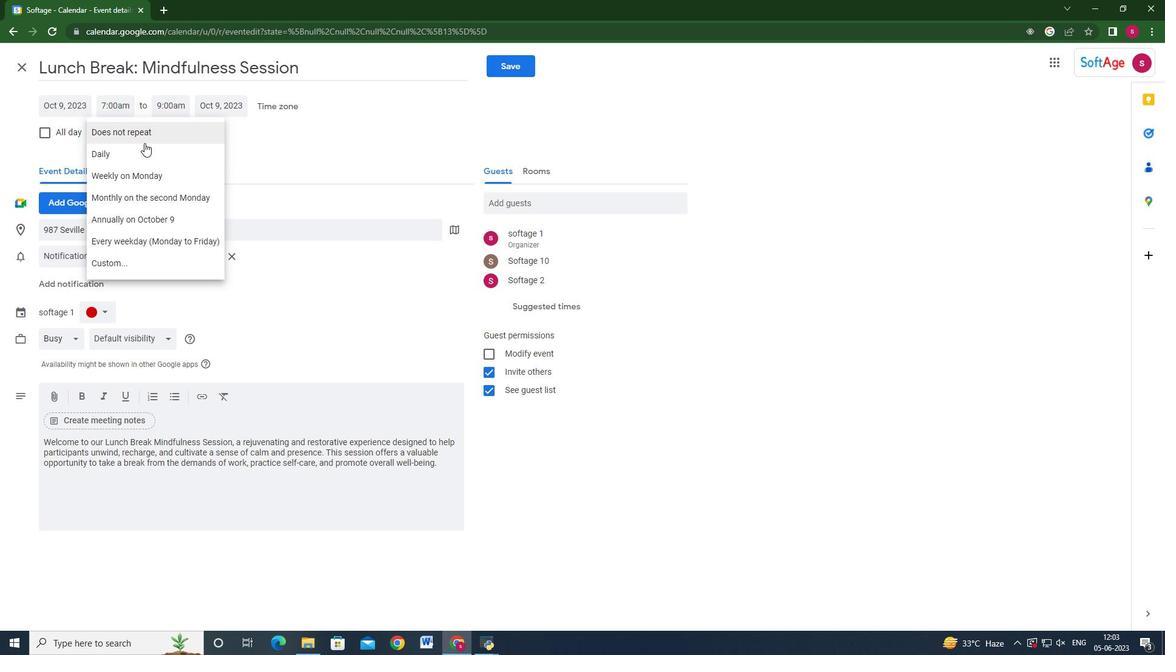 
Action: Mouse pressed left at (145, 138)
Screenshot: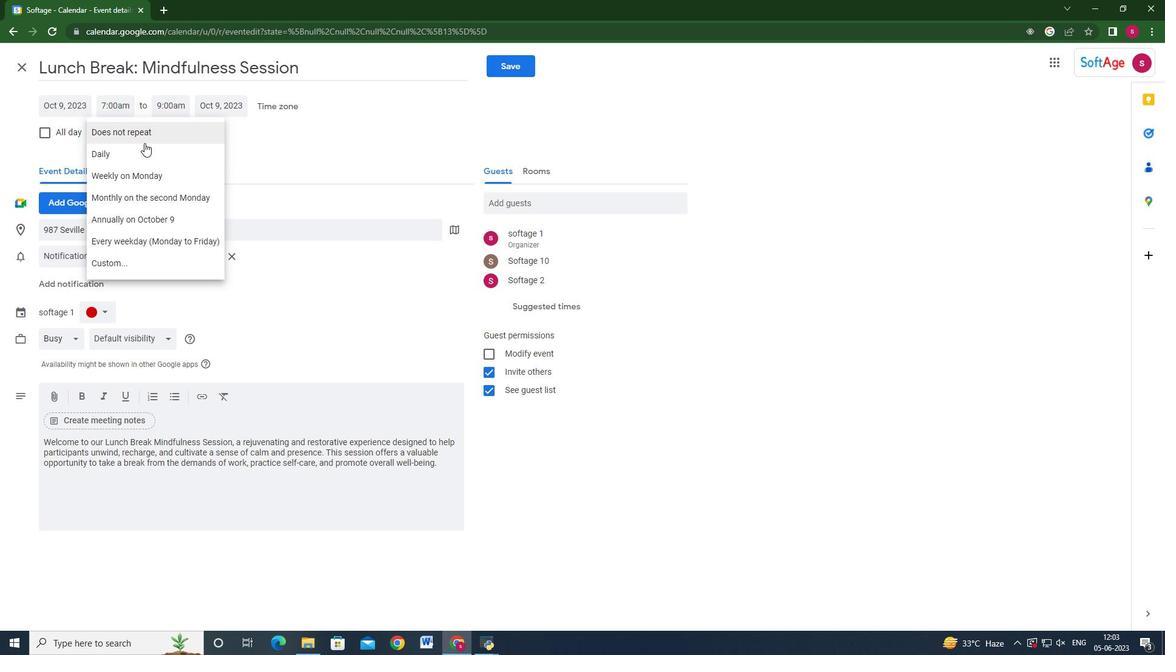 
Action: Mouse moved to (519, 69)
Screenshot: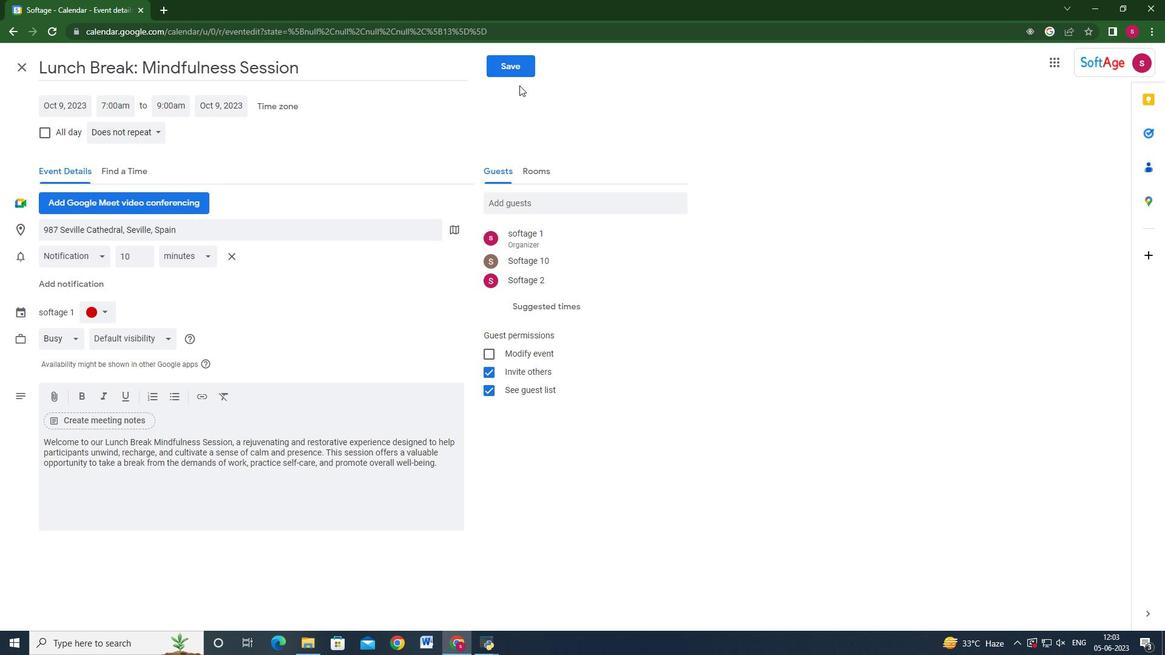 
Action: Mouse pressed left at (519, 69)
Screenshot: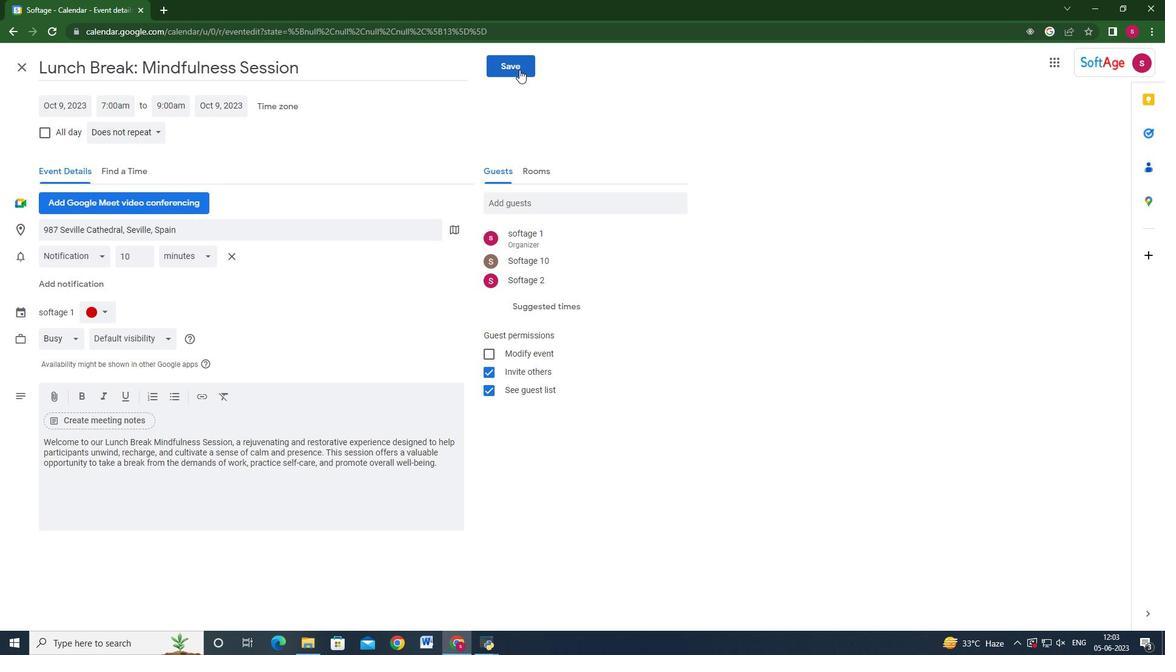 
Action: Mouse moved to (690, 361)
Screenshot: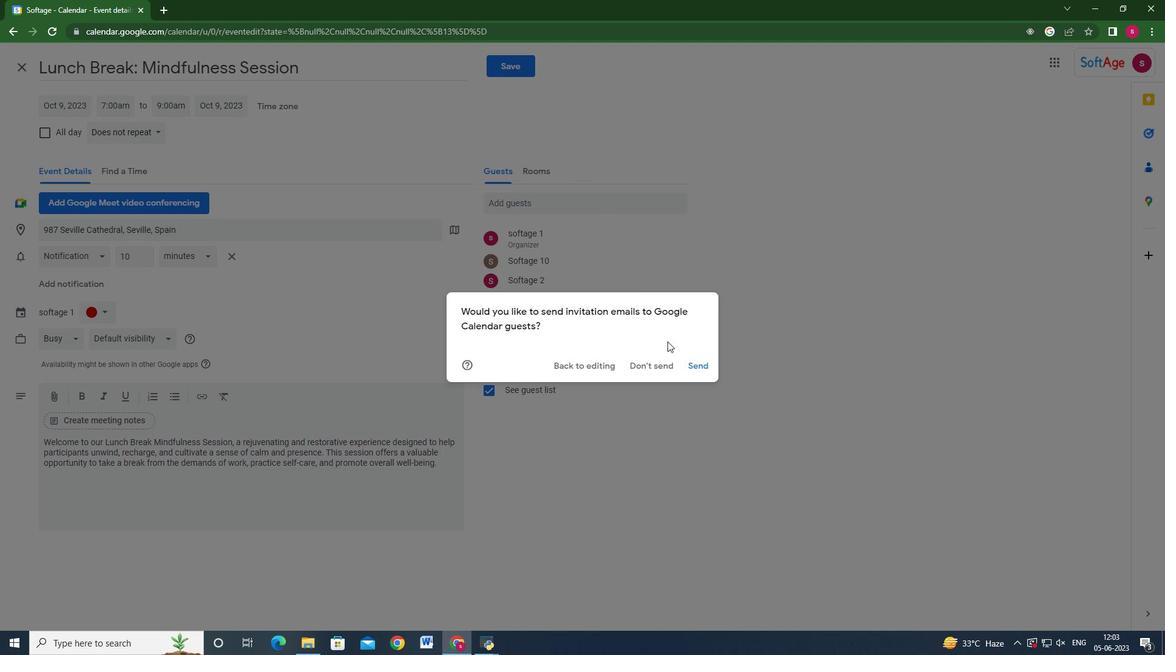 
Action: Mouse pressed left at (690, 361)
Screenshot: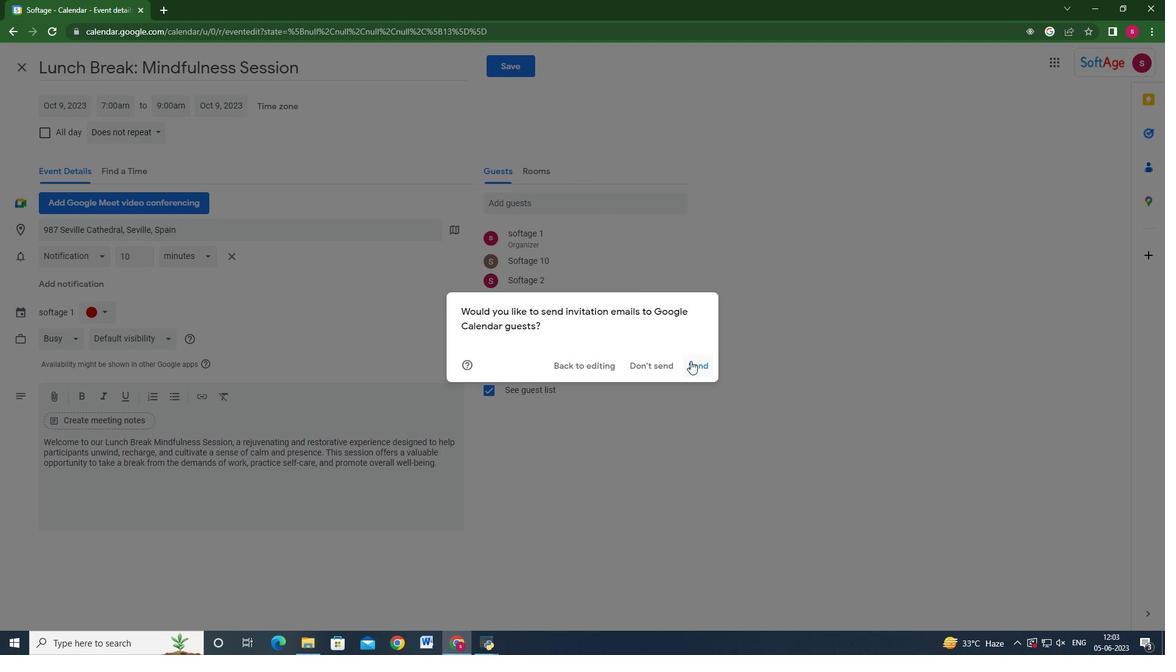 
Action: Mouse moved to (832, 423)
Screenshot: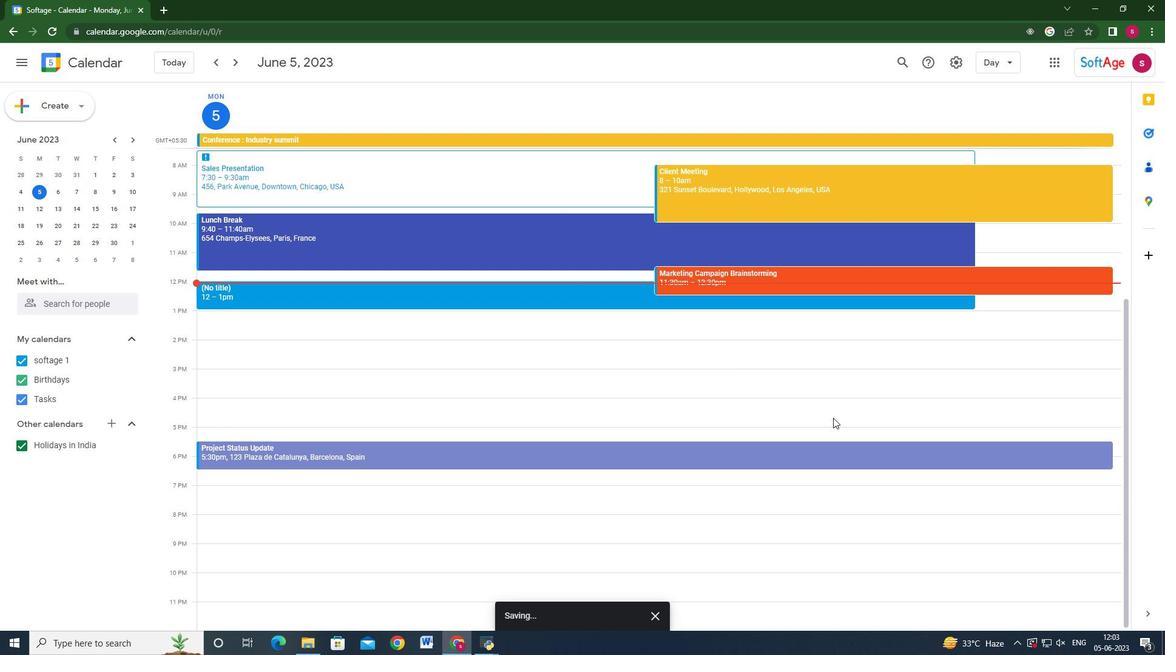 
